 Task: Open Card Card0000000217 in Board Board0000000055 in Workspace WS0000000019 in Trello. Add Member Ayush98111@gmail.com to Card Card0000000217 in Board Board0000000055 in Workspace WS0000000019 in Trello. Add Green Label titled Label0000000217 to Card Card0000000217 in Board Board0000000055 in Workspace WS0000000019 in Trello. Add Checklist CL0000000217 to Card Card0000000217 in Board Board0000000055 in Workspace WS0000000019 in Trello. Add Dates with Start Date as Apr 08 2023 and Due Date as Apr 30 2023 to Card Card0000000217 in Board Board0000000055 in Workspace WS0000000019 in Trello
Action: Mouse moved to (517, 42)
Screenshot: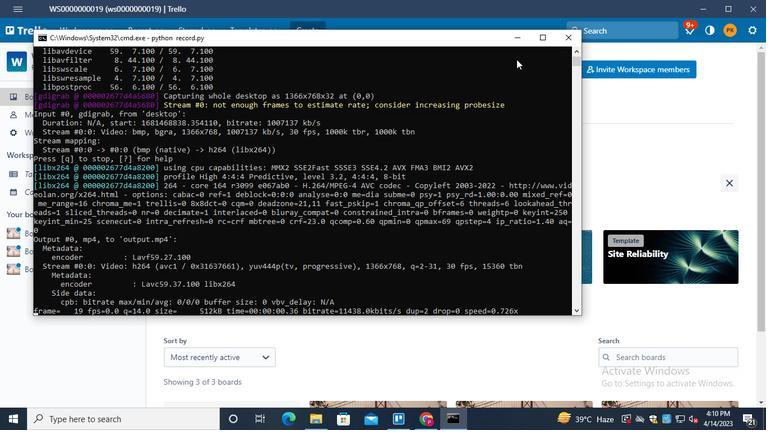 
Action: Mouse pressed left at (517, 42)
Screenshot: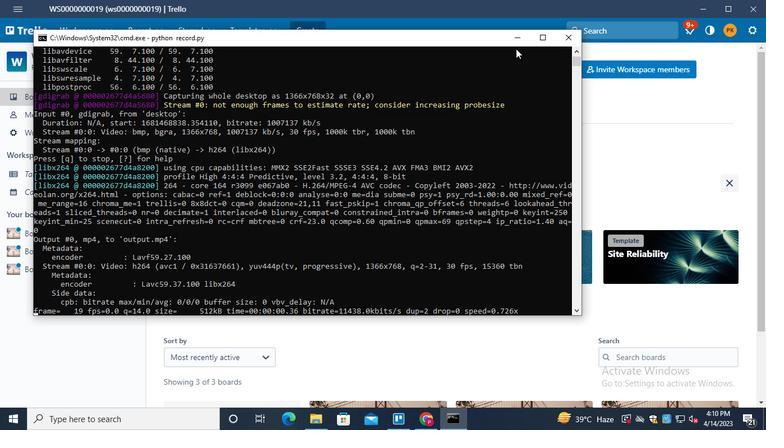 
Action: Mouse moved to (62, 230)
Screenshot: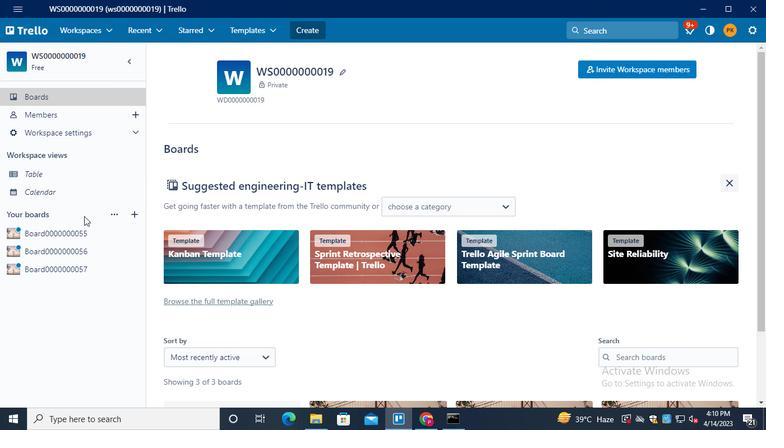 
Action: Mouse pressed left at (62, 230)
Screenshot: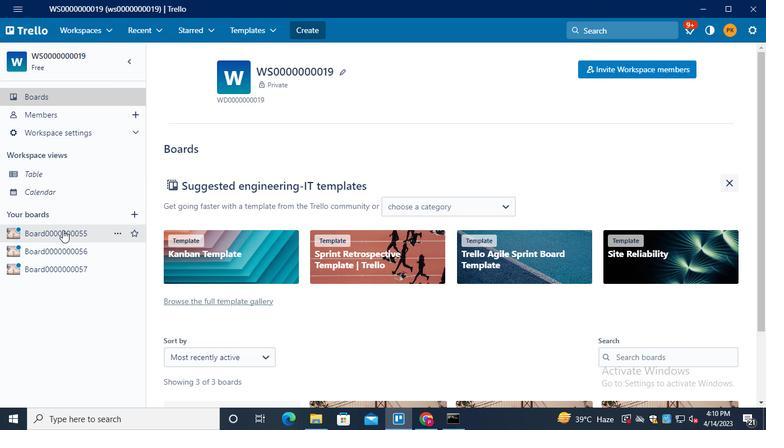 
Action: Mouse moved to (210, 106)
Screenshot: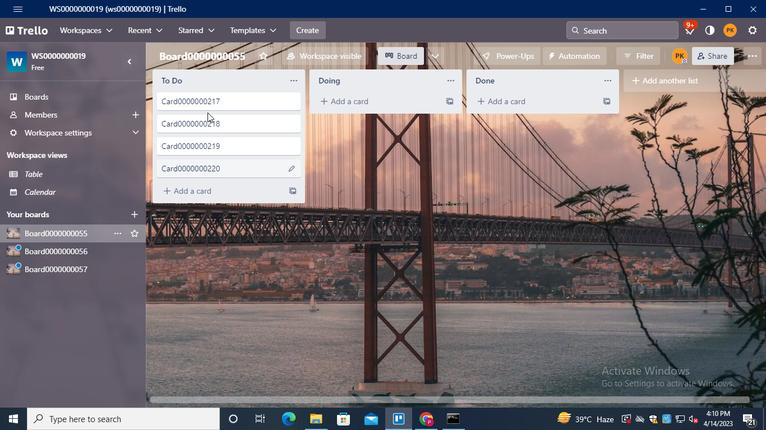 
Action: Mouse pressed left at (210, 106)
Screenshot: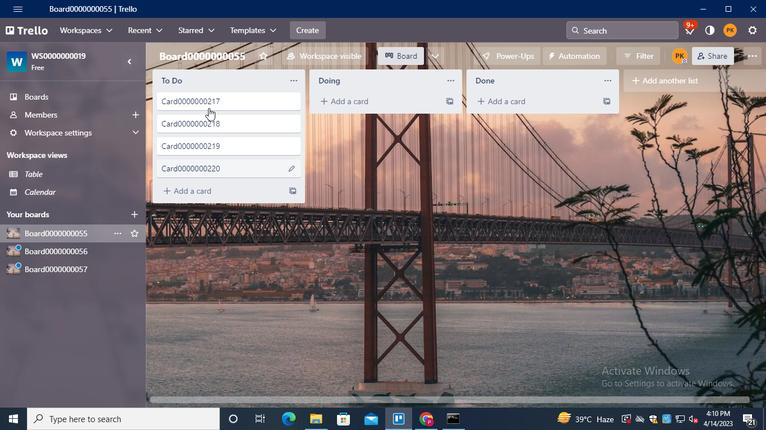 
Action: Mouse moved to (544, 107)
Screenshot: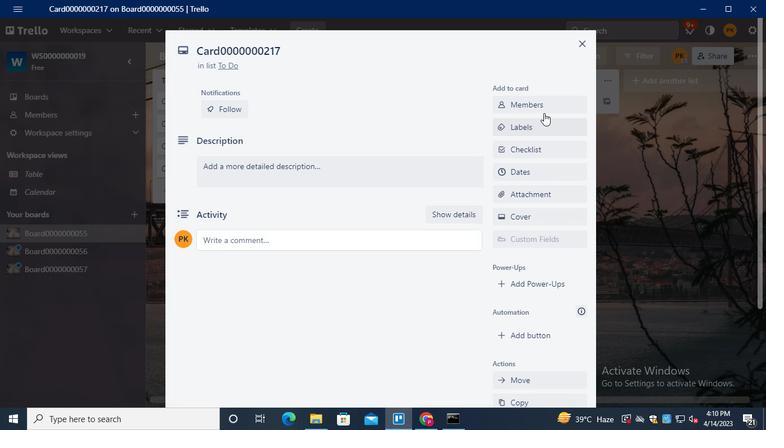 
Action: Mouse pressed left at (544, 107)
Screenshot: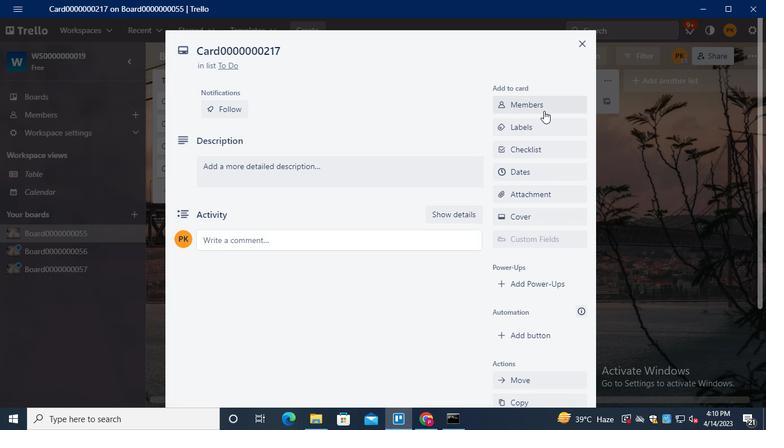 
Action: Mouse moved to (540, 108)
Screenshot: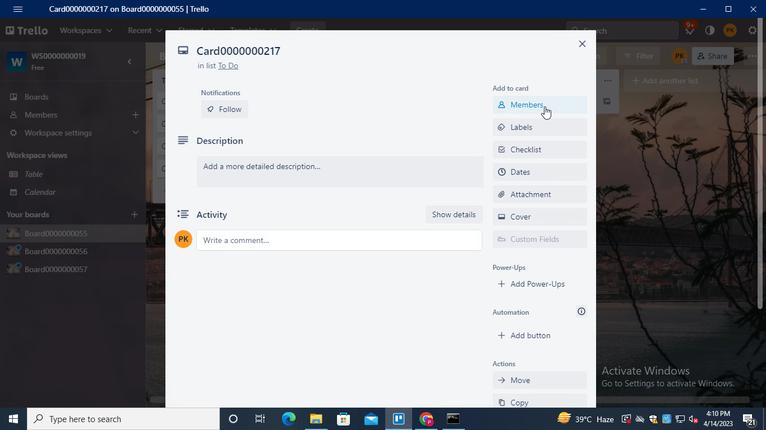 
Action: Keyboard Key.shift
Screenshot: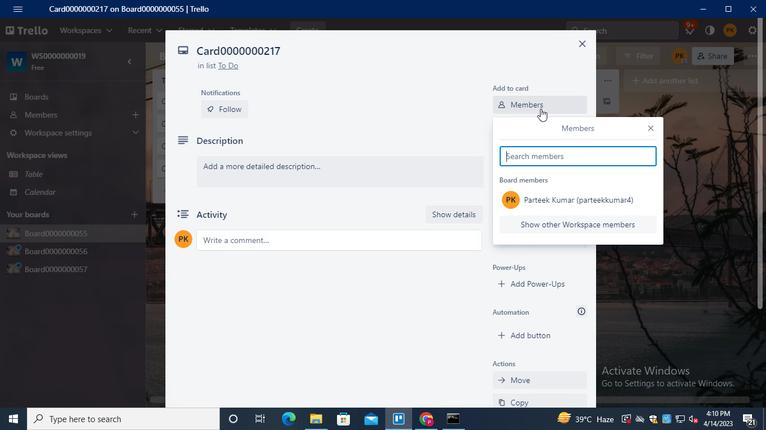 
Action: Keyboard A
Screenshot: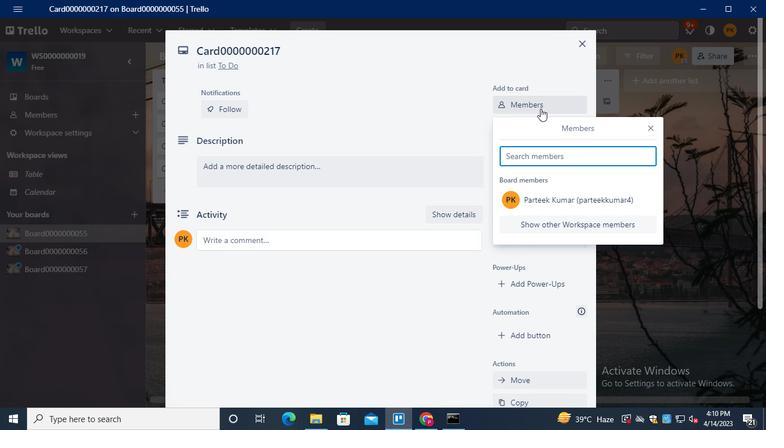
Action: Keyboard y
Screenshot: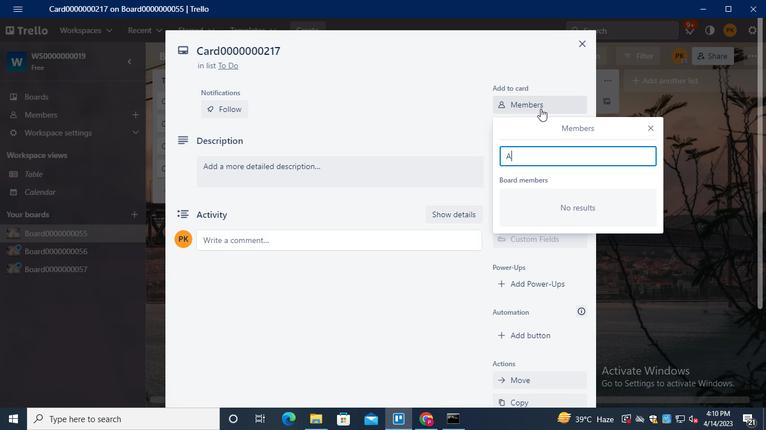 
Action: Keyboard u
Screenshot: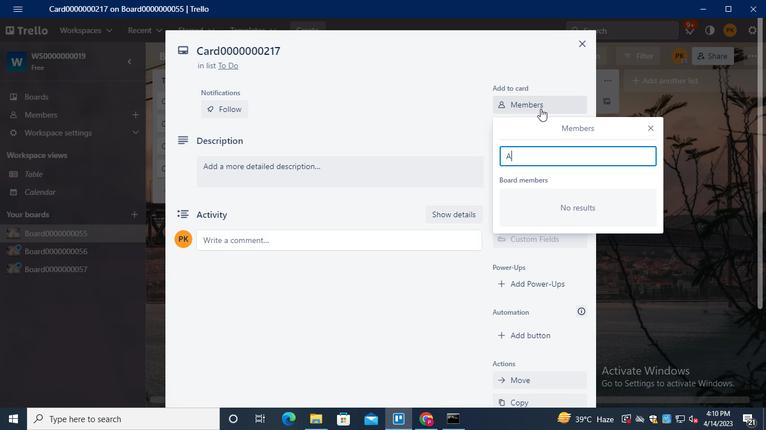 
Action: Keyboard s
Screenshot: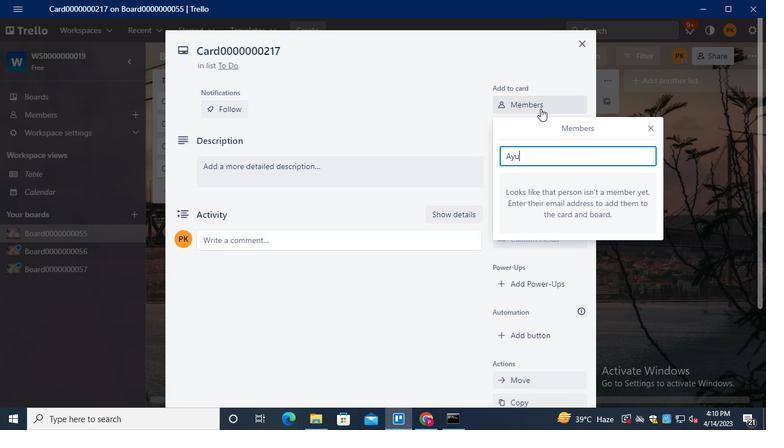 
Action: Keyboard h
Screenshot: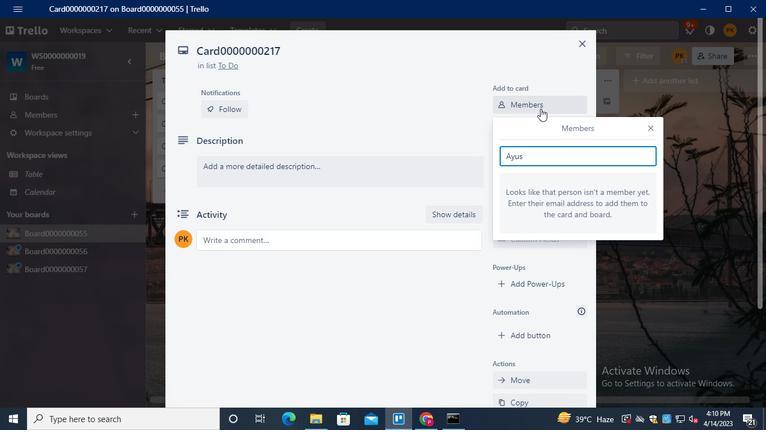 
Action: Keyboard <105>
Screenshot: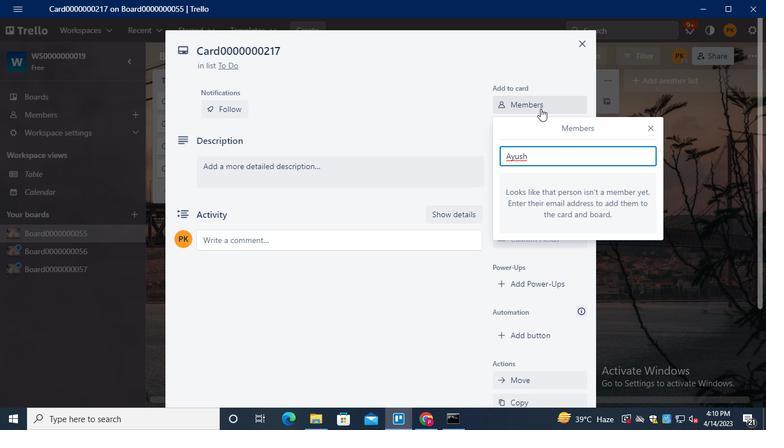 
Action: Keyboard <104>
Screenshot: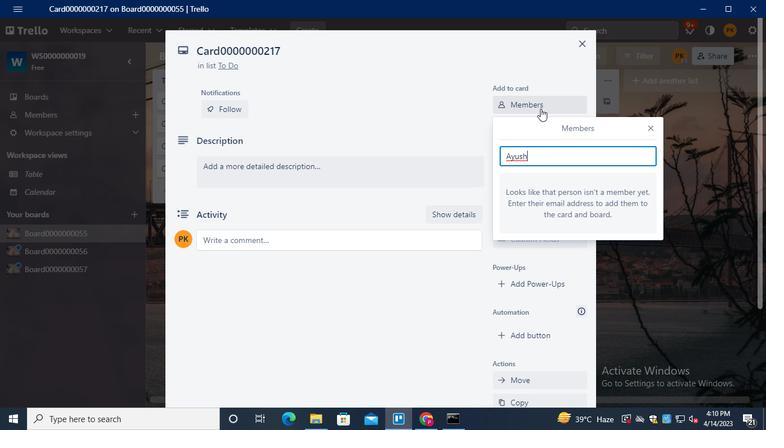 
Action: Keyboard <97>
Screenshot: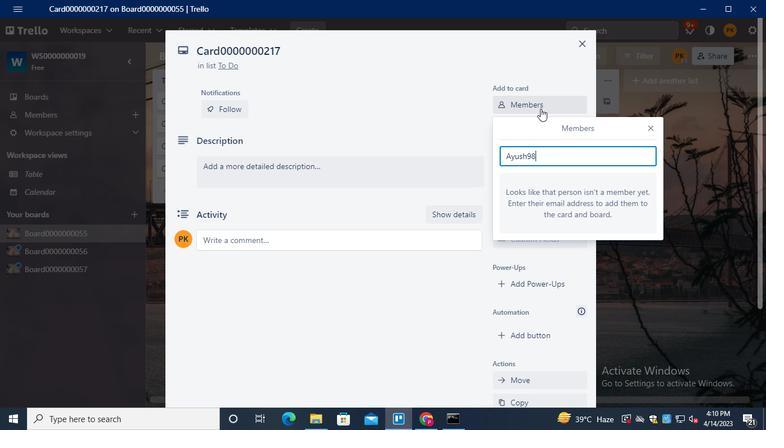 
Action: Keyboard <97>
Screenshot: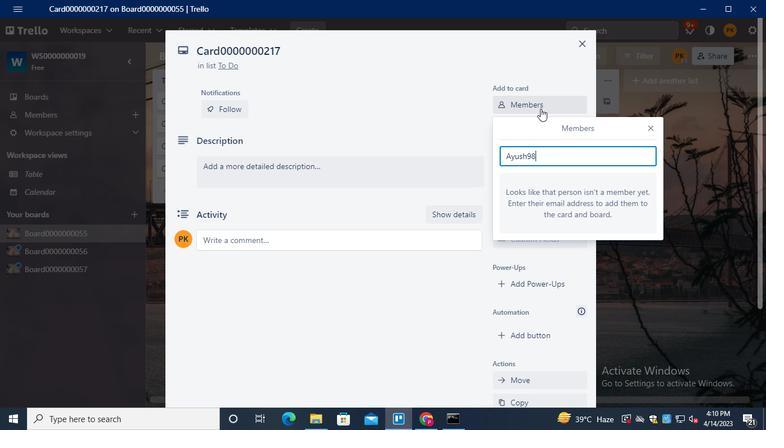 
Action: Keyboard <97>
Screenshot: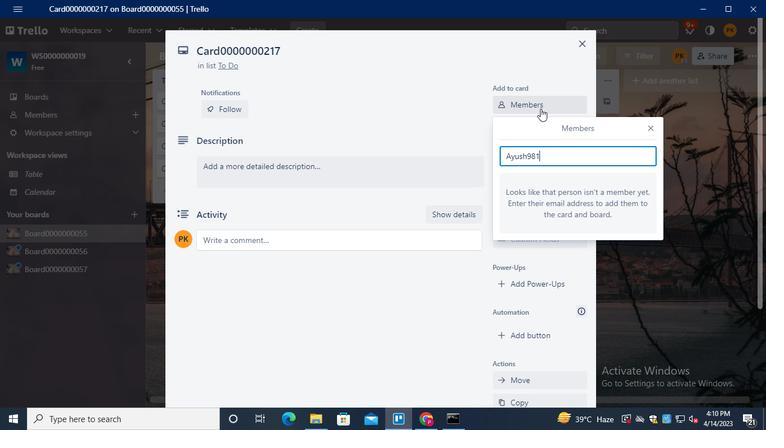 
Action: Keyboard Key.shift
Screenshot: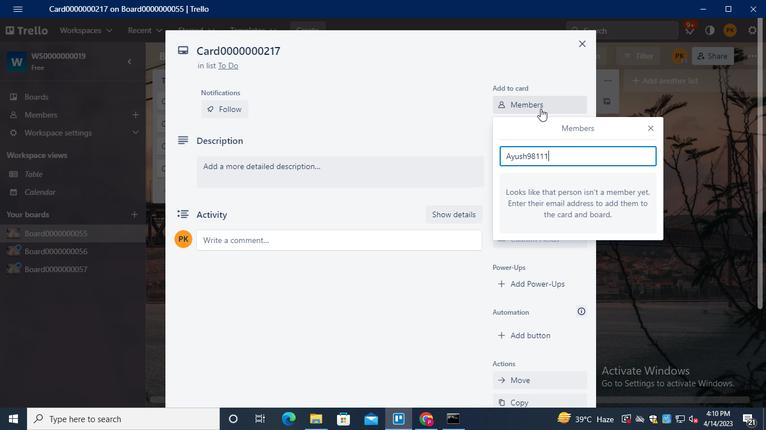 
Action: Keyboard @
Screenshot: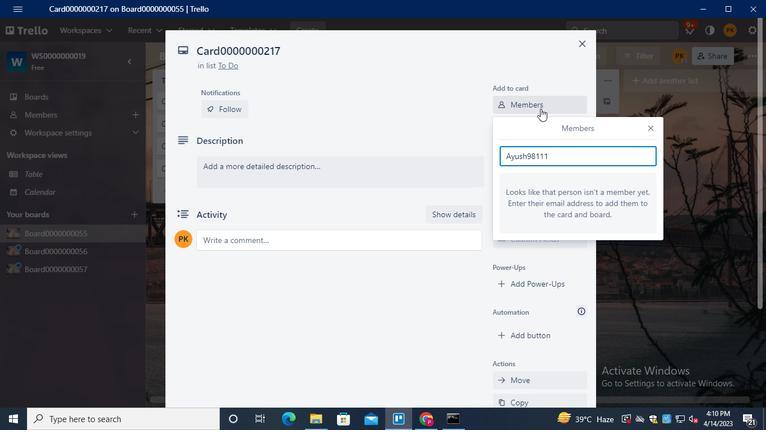 
Action: Keyboard g
Screenshot: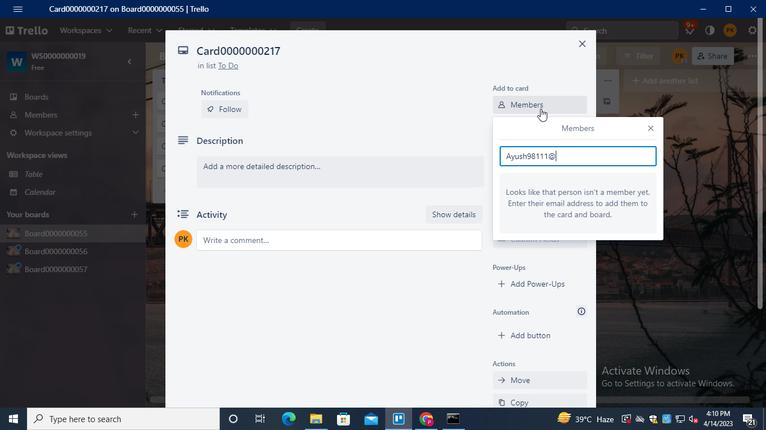 
Action: Keyboard m
Screenshot: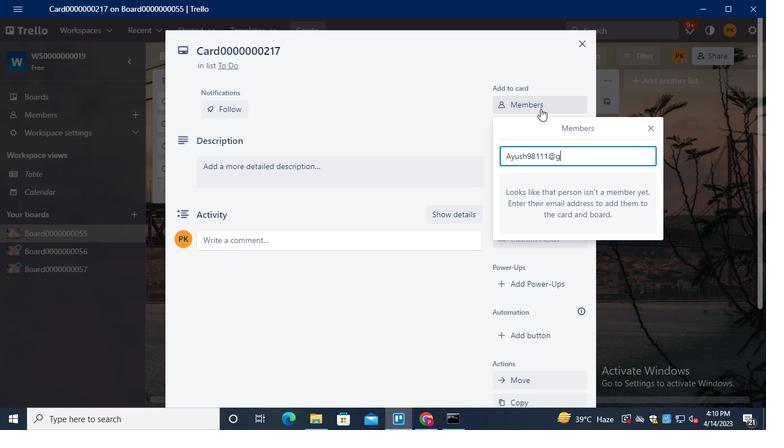 
Action: Keyboard a
Screenshot: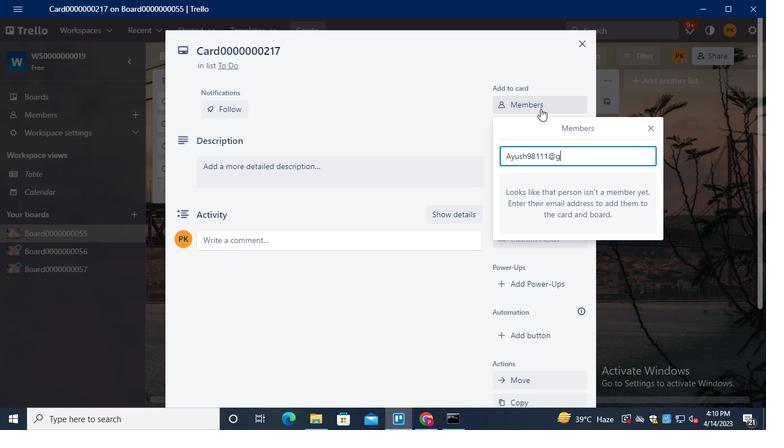 
Action: Keyboard i
Screenshot: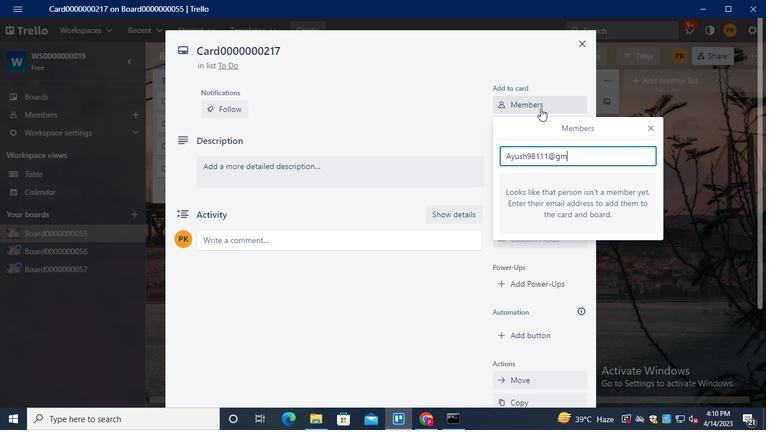 
Action: Keyboard l
Screenshot: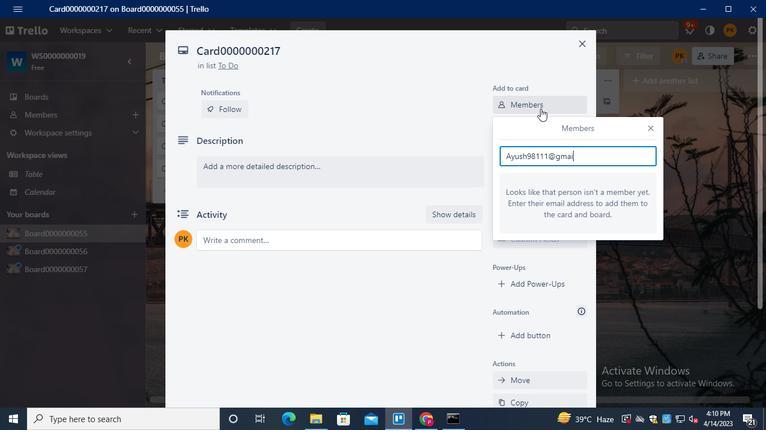 
Action: Keyboard .
Screenshot: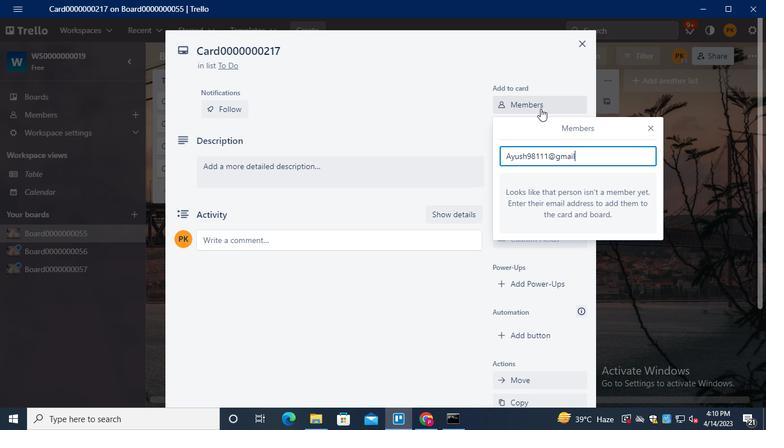 
Action: Keyboard c
Screenshot: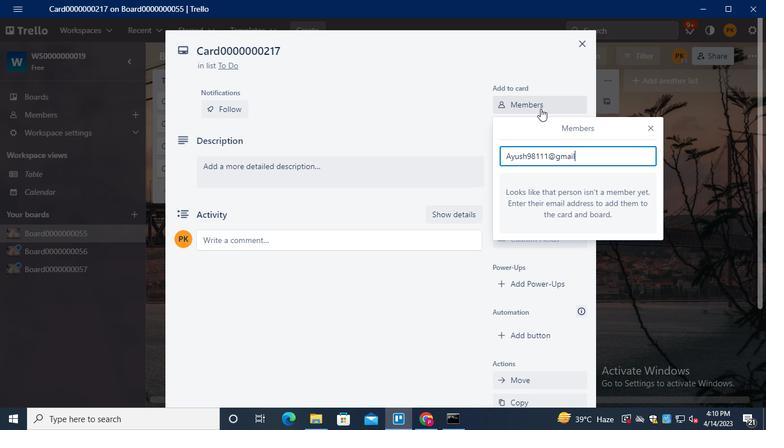 
Action: Keyboard o
Screenshot: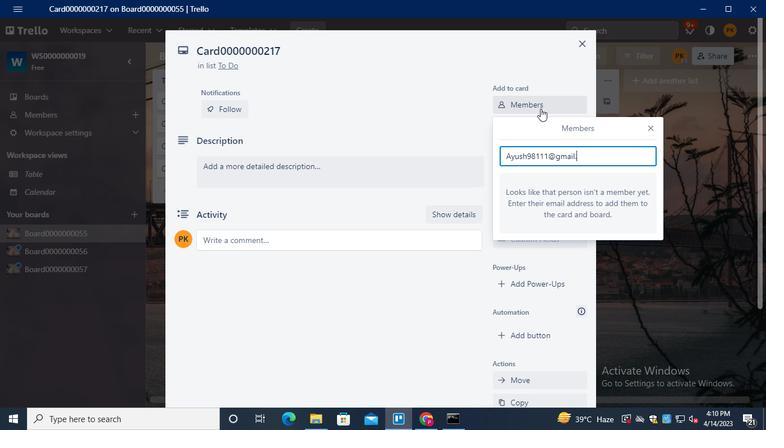 
Action: Keyboard m
Screenshot: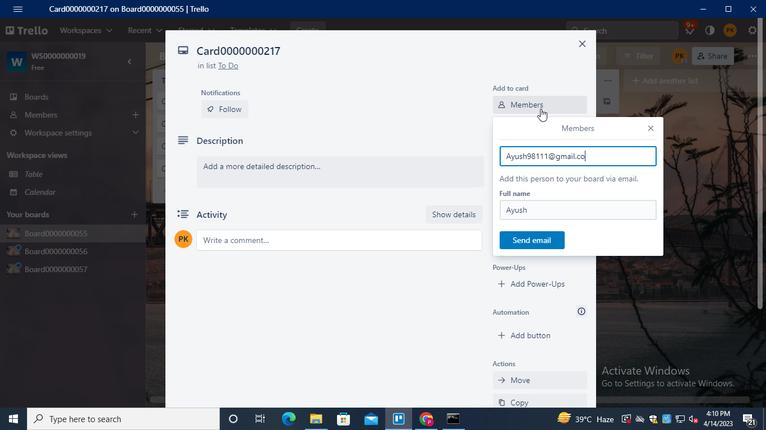 
Action: Mouse moved to (527, 242)
Screenshot: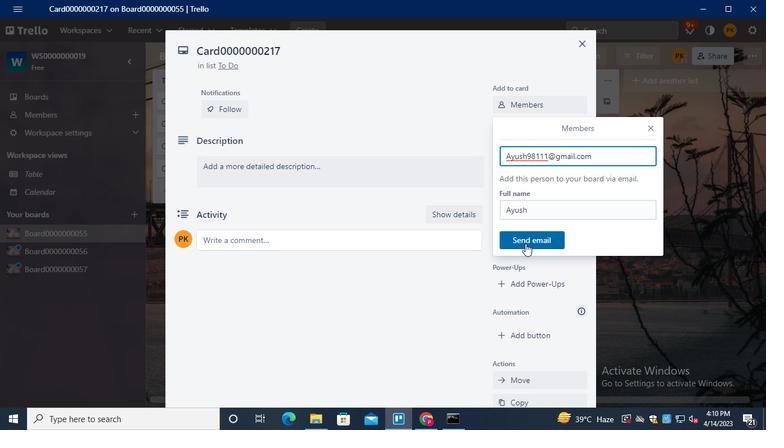 
Action: Mouse pressed left at (527, 242)
Screenshot: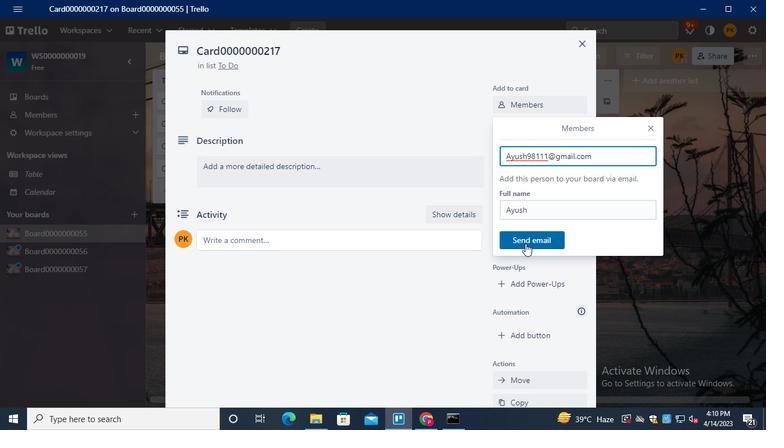 
Action: Mouse moved to (525, 125)
Screenshot: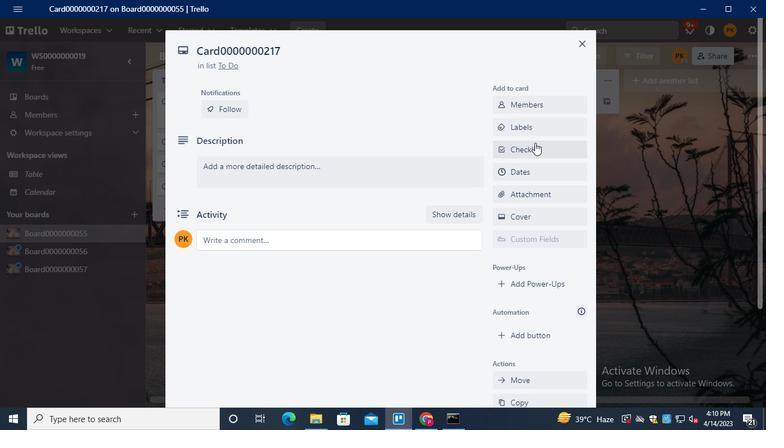 
Action: Mouse pressed left at (525, 125)
Screenshot: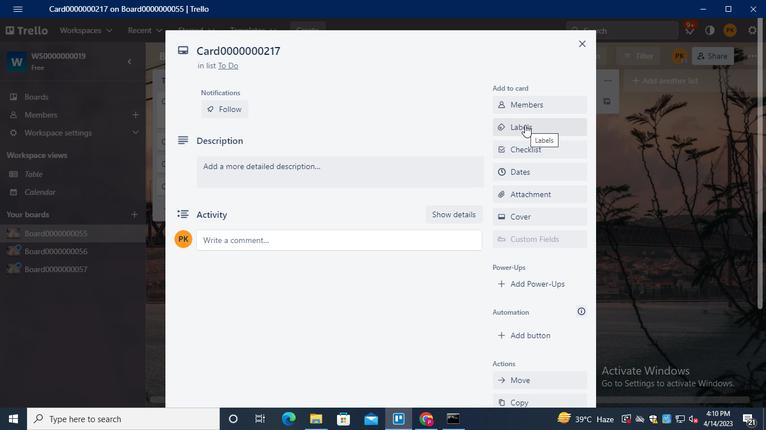 
Action: Mouse moved to (559, 252)
Screenshot: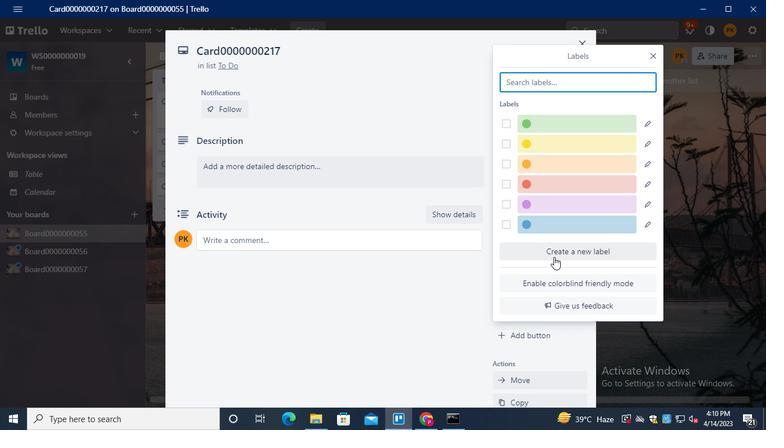 
Action: Mouse pressed left at (559, 252)
Screenshot: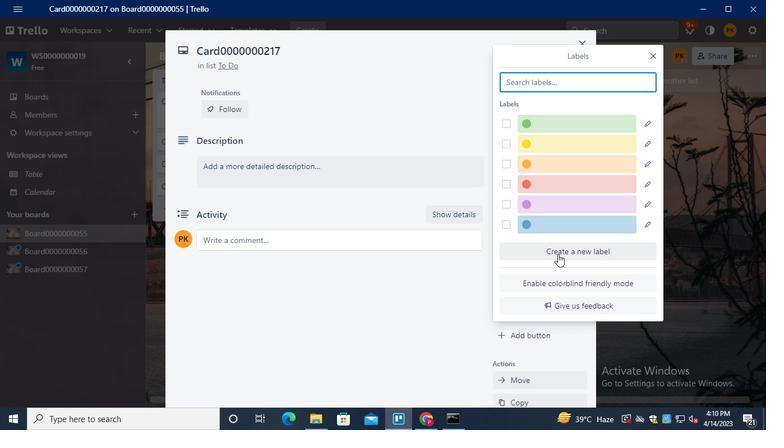 
Action: Mouse moved to (546, 163)
Screenshot: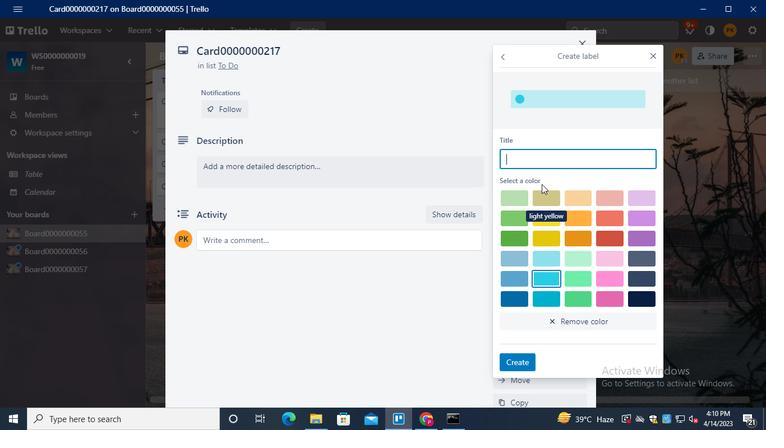 
Action: Mouse pressed left at (546, 163)
Screenshot: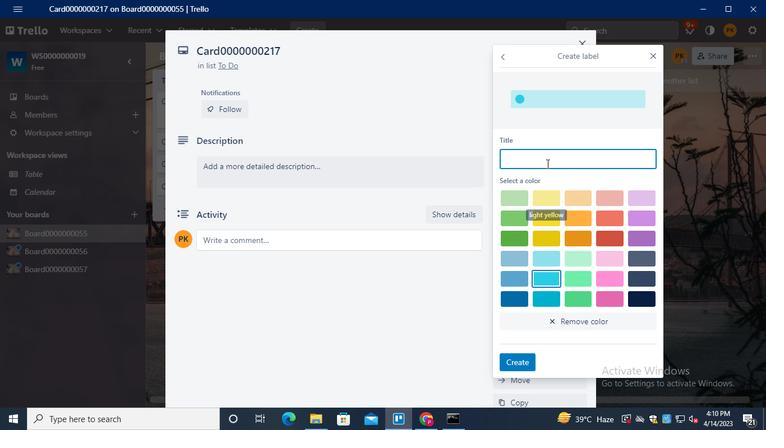 
Action: Keyboard Key.shift
Screenshot: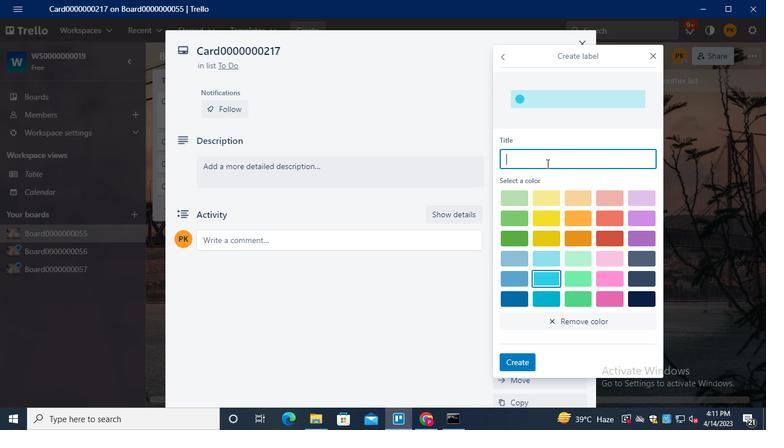 
Action: Keyboard Key.shift
Screenshot: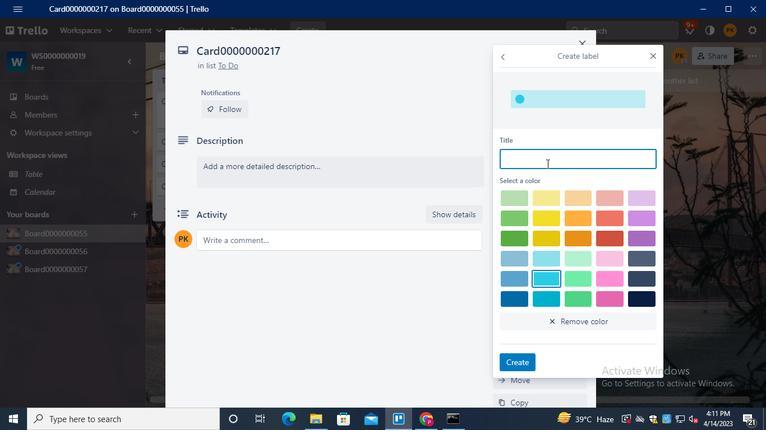 
Action: Keyboard Key.shift
Screenshot: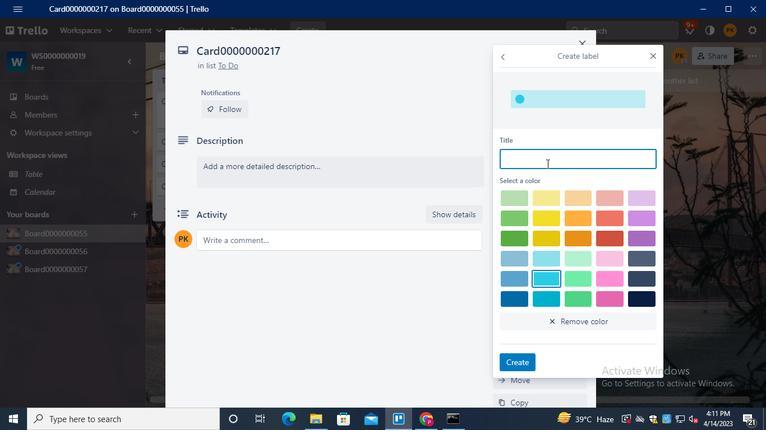 
Action: Keyboard Key.shift
Screenshot: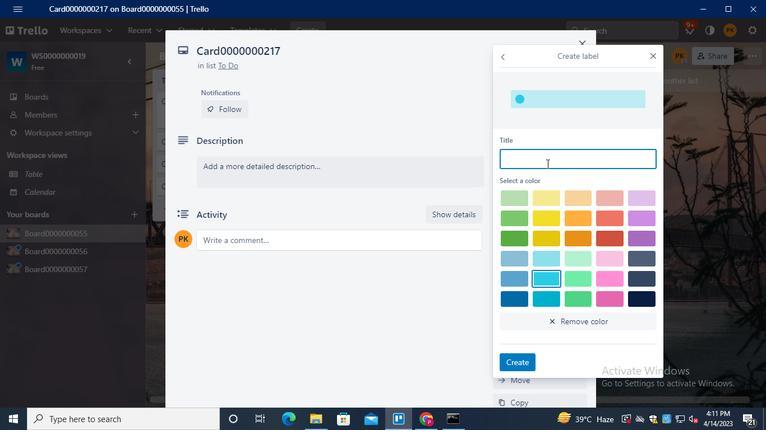 
Action: Keyboard Key.shift
Screenshot: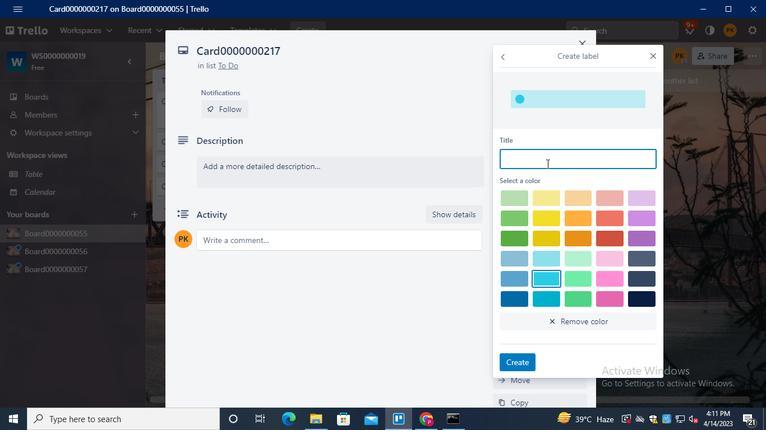 
Action: Keyboard Key.shift
Screenshot: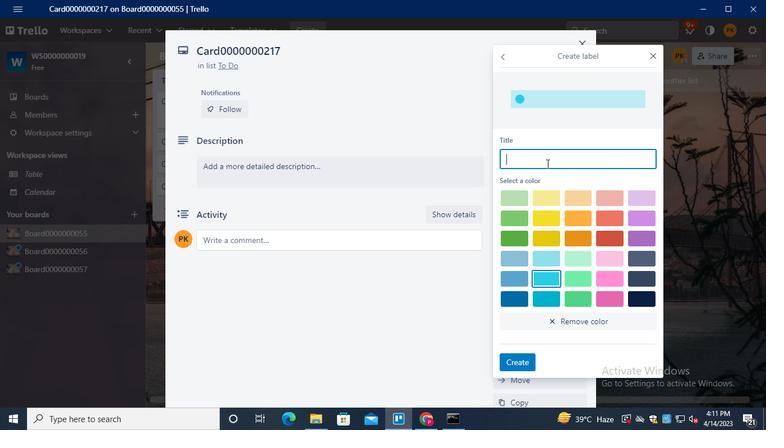 
Action: Keyboard Key.shift
Screenshot: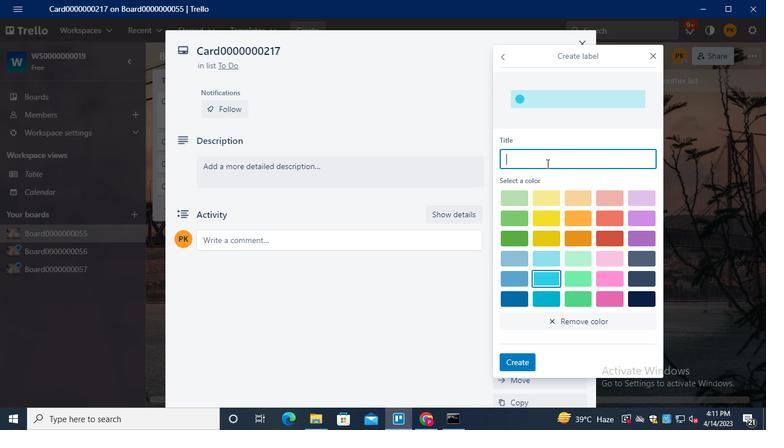 
Action: Keyboard Key.shift
Screenshot: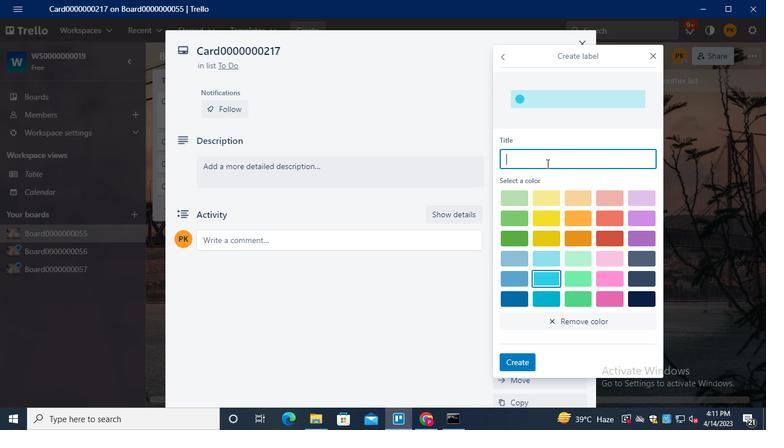 
Action: Keyboard Key.shift
Screenshot: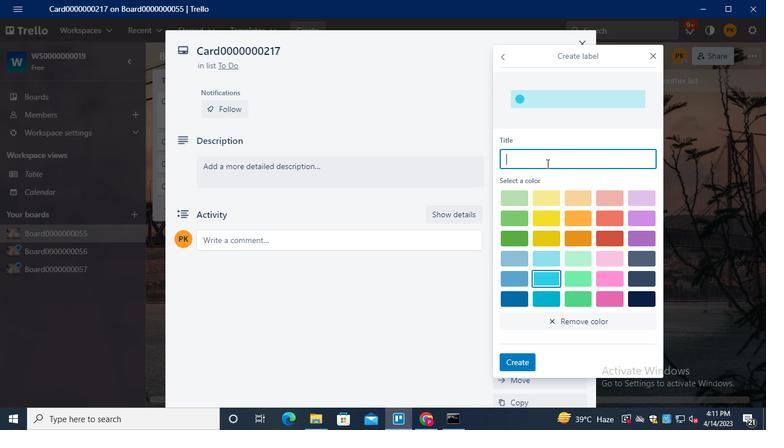 
Action: Keyboard Key.shift
Screenshot: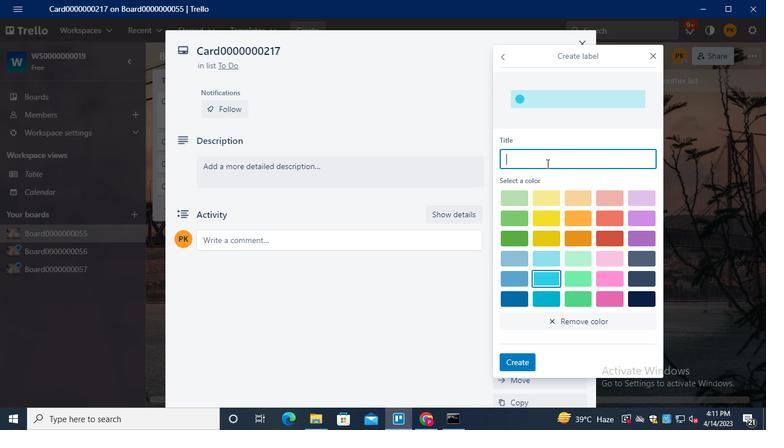 
Action: Keyboard Key.shift
Screenshot: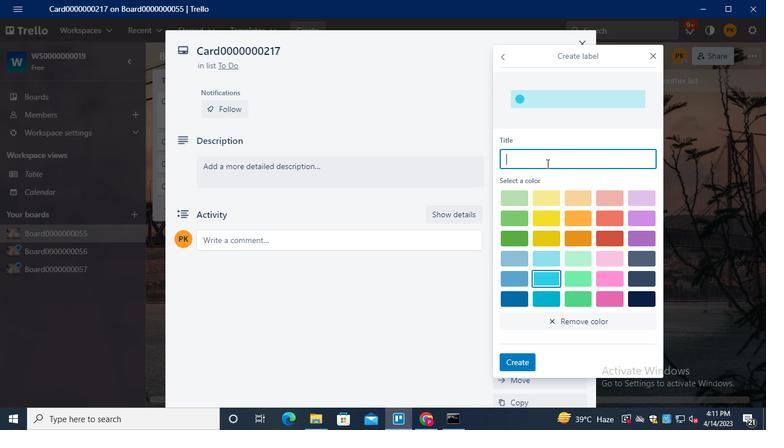 
Action: Keyboard Key.shift
Screenshot: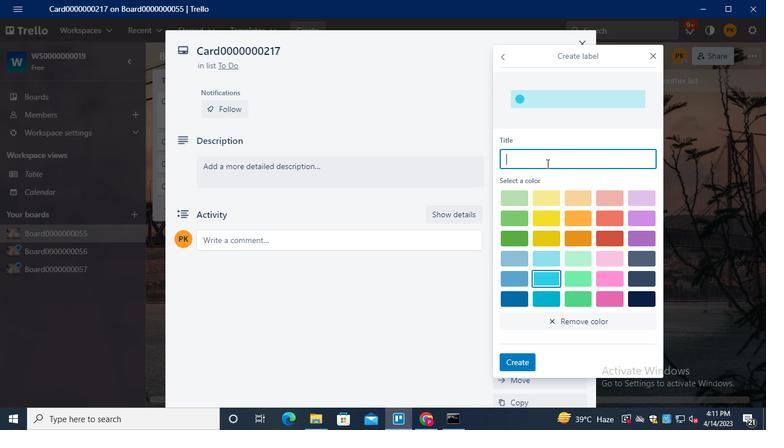 
Action: Keyboard Key.shift
Screenshot: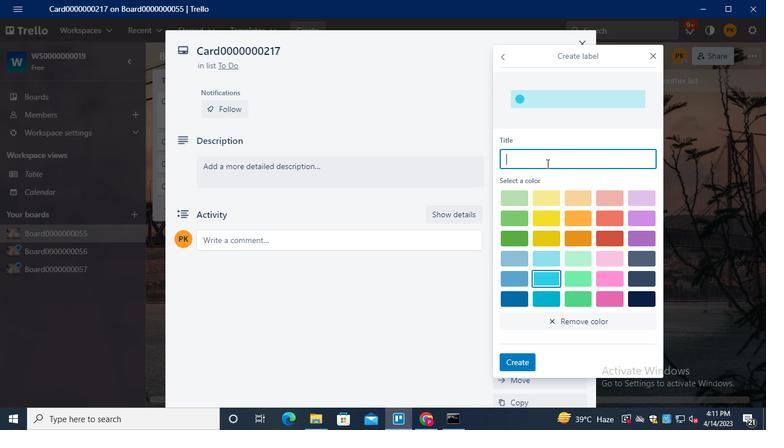 
Action: Keyboard Key.shift
Screenshot: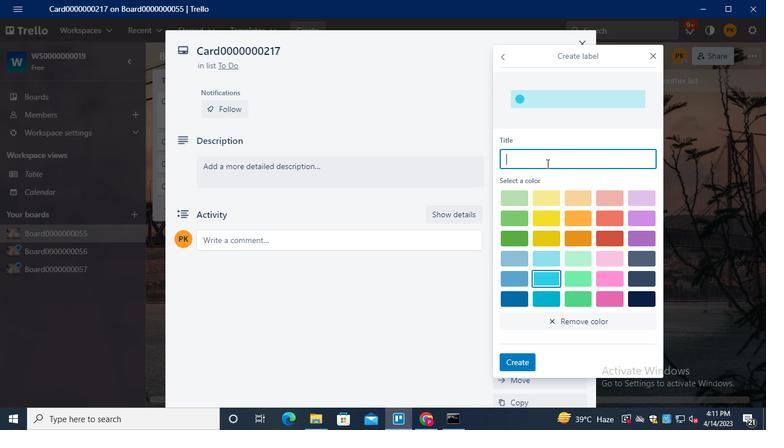 
Action: Keyboard Key.shift
Screenshot: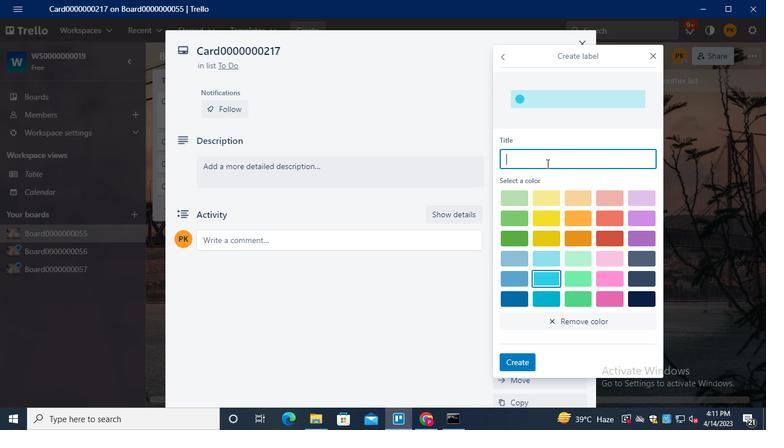 
Action: Keyboard L
Screenshot: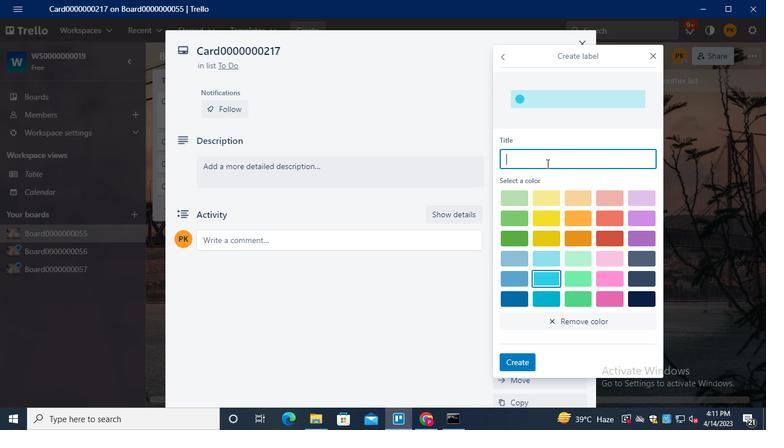 
Action: Keyboard a
Screenshot: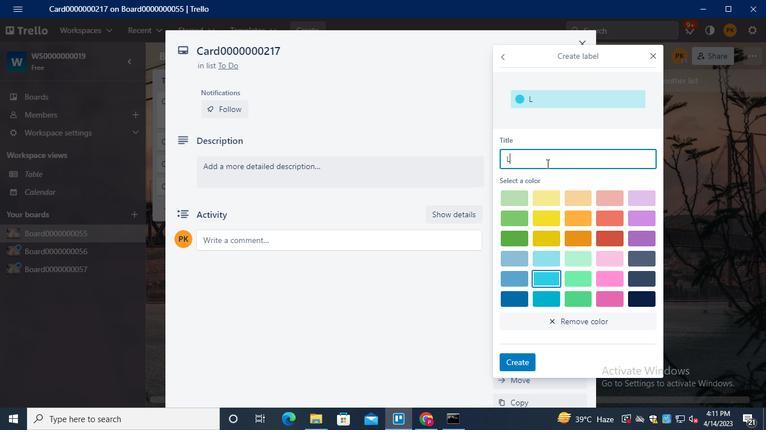 
Action: Keyboard b
Screenshot: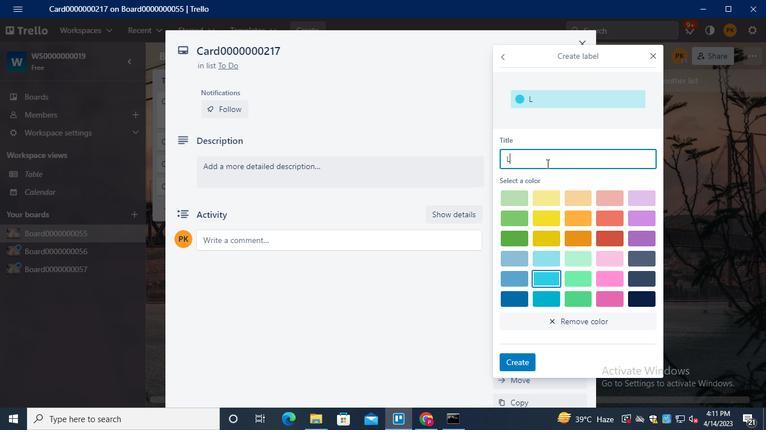 
Action: Keyboard e
Screenshot: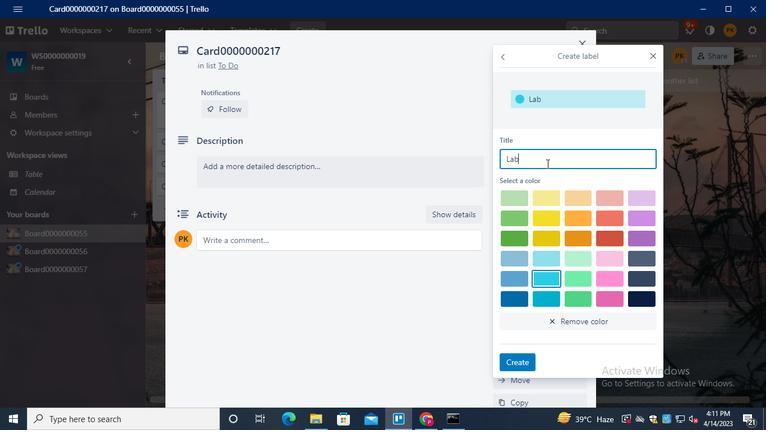 
Action: Keyboard l
Screenshot: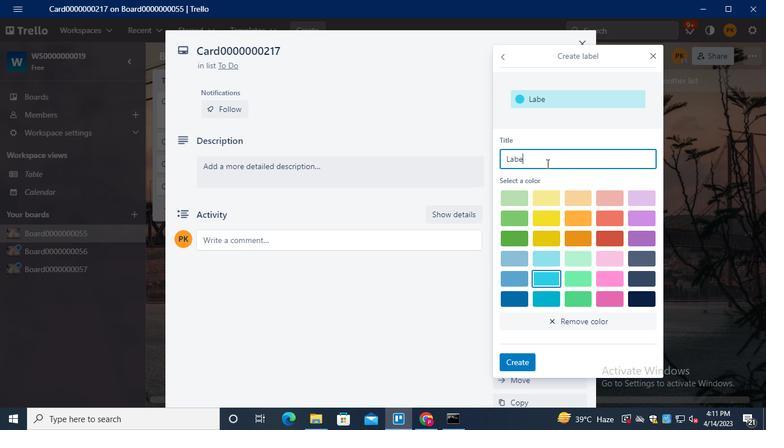 
Action: Keyboard <96>
Screenshot: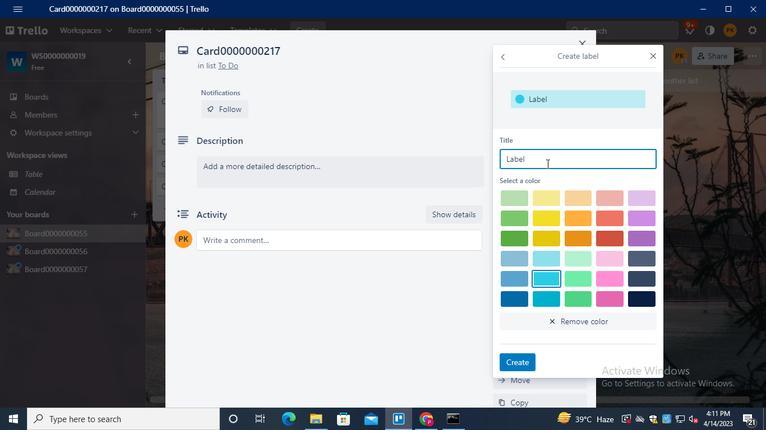 
Action: Keyboard <96>
Screenshot: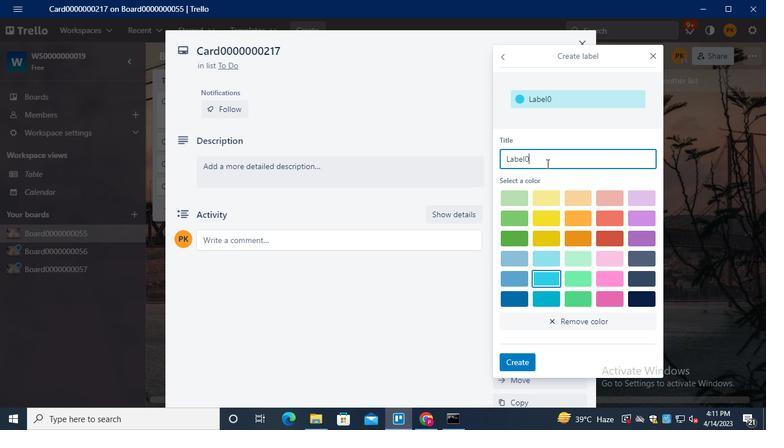 
Action: Keyboard <96>
Screenshot: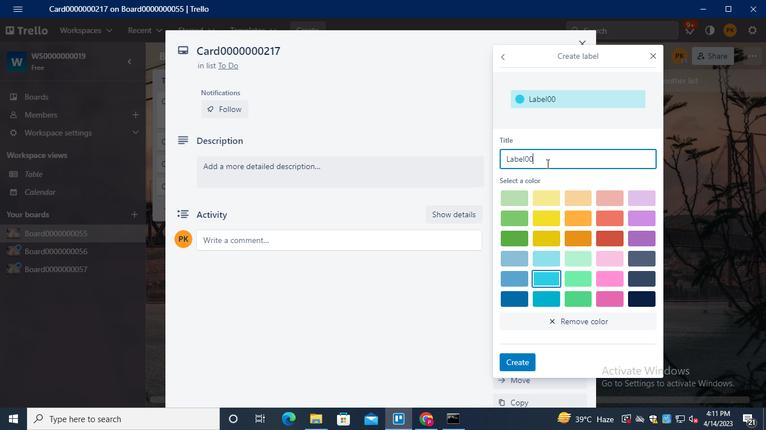 
Action: Keyboard <96>
Screenshot: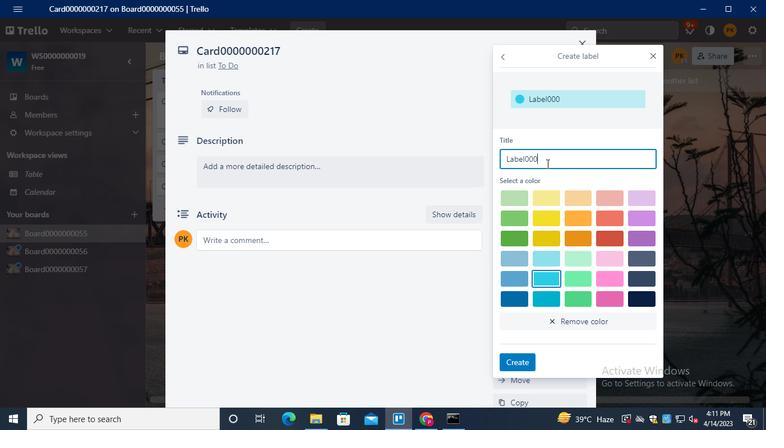 
Action: Keyboard <96>
Screenshot: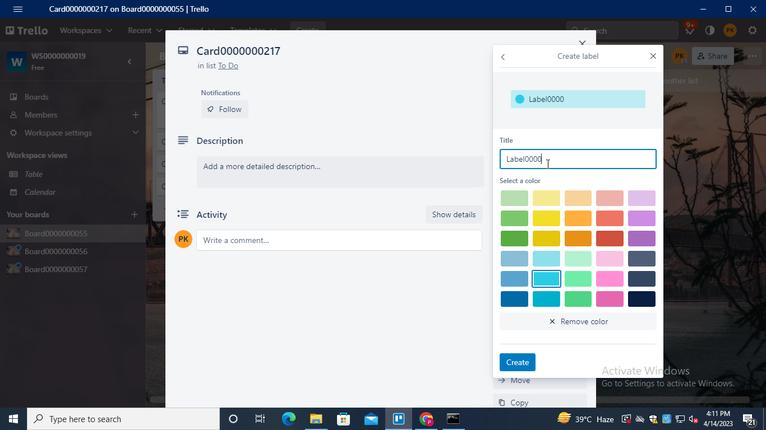 
Action: Keyboard <96>
Screenshot: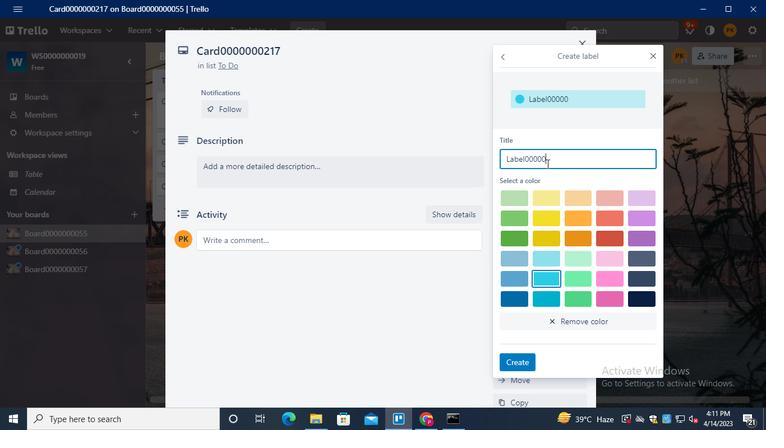 
Action: Keyboard <96>
Screenshot: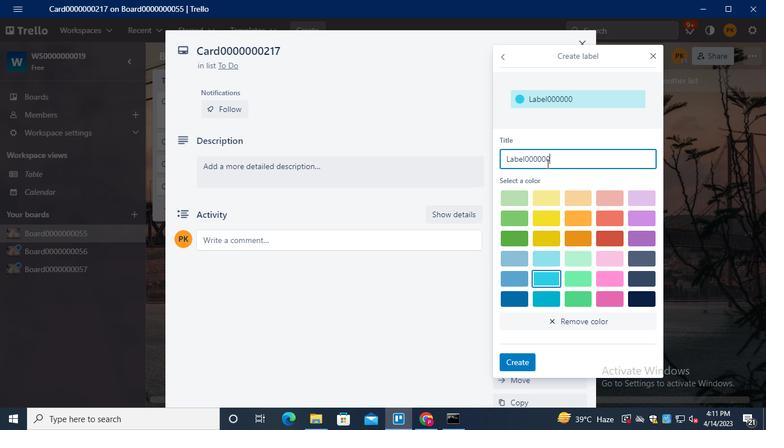
Action: Keyboard <98>
Screenshot: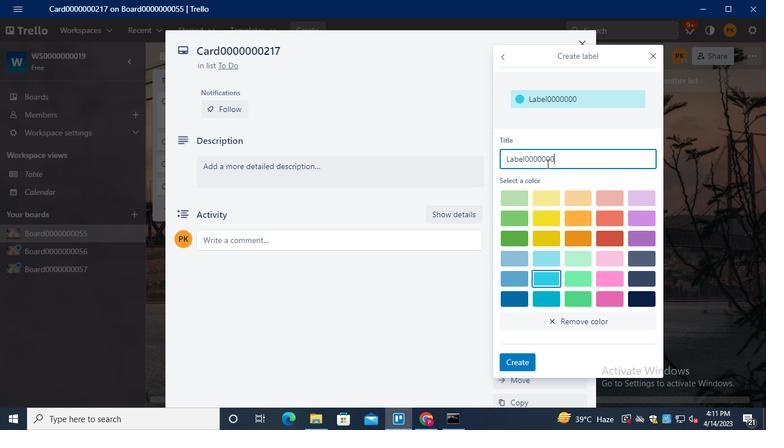 
Action: Keyboard <97>
Screenshot: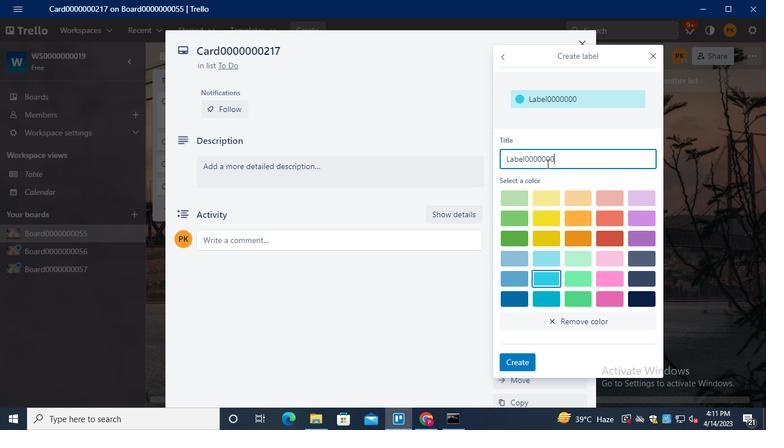 
Action: Keyboard <103>
Screenshot: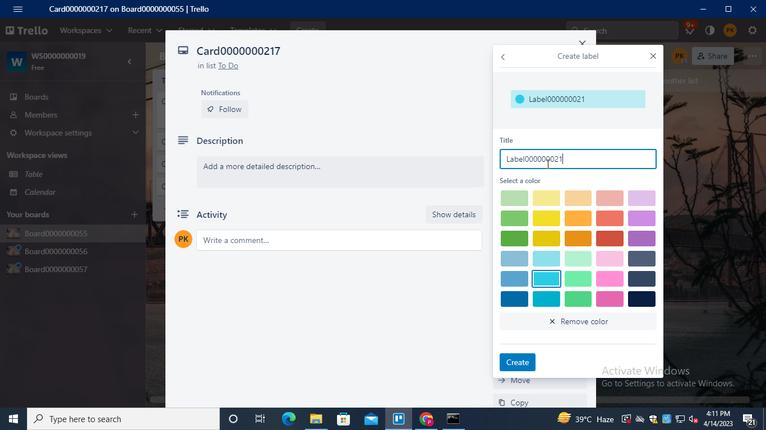 
Action: Mouse moved to (516, 221)
Screenshot: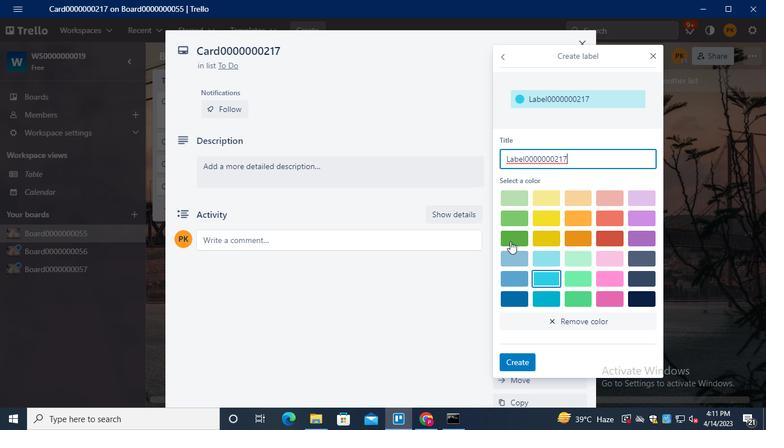 
Action: Mouse pressed left at (516, 221)
Screenshot: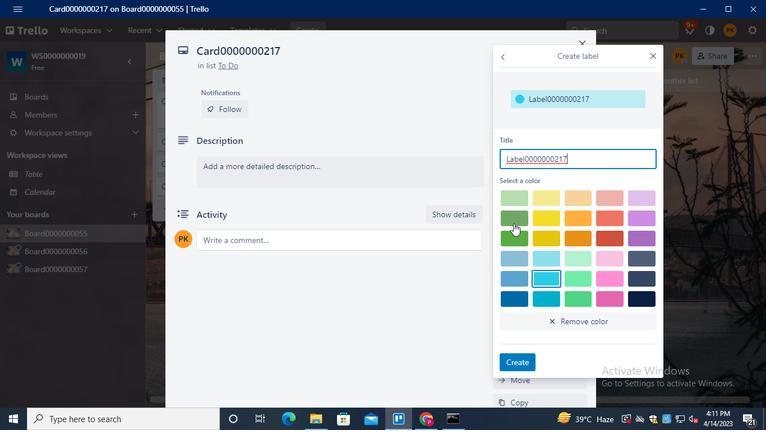 
Action: Mouse moved to (511, 361)
Screenshot: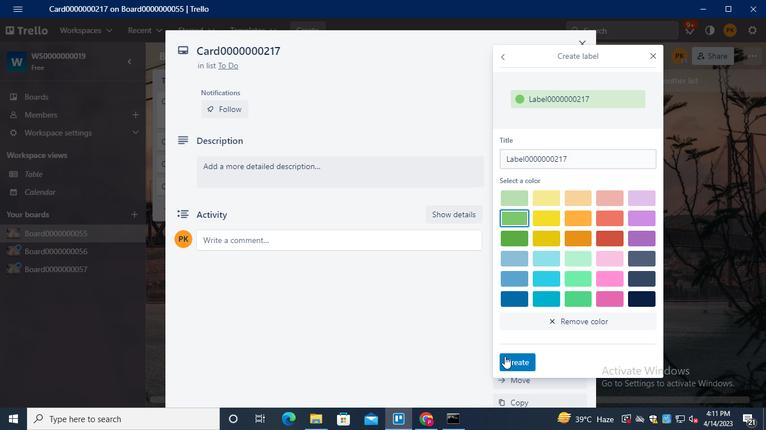 
Action: Mouse pressed left at (511, 361)
Screenshot: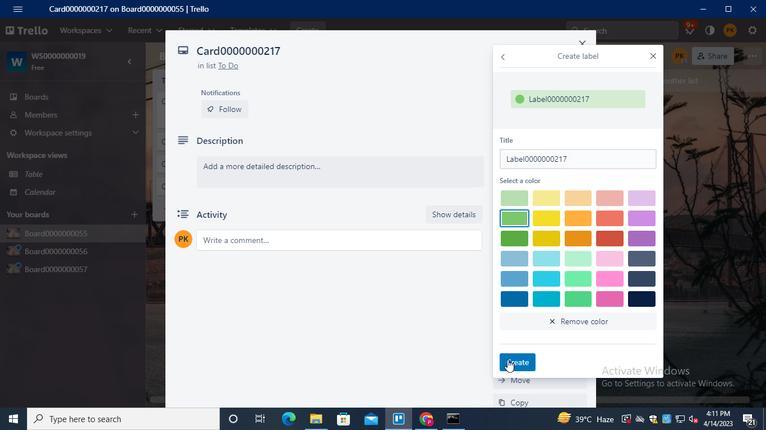 
Action: Mouse moved to (654, 54)
Screenshot: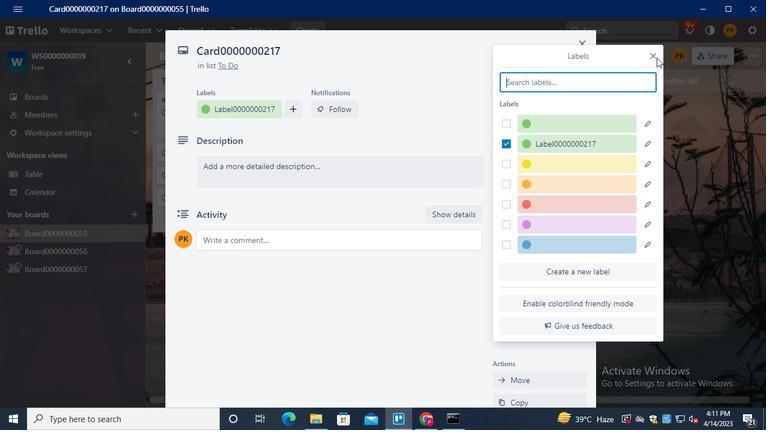 
Action: Mouse pressed left at (654, 54)
Screenshot: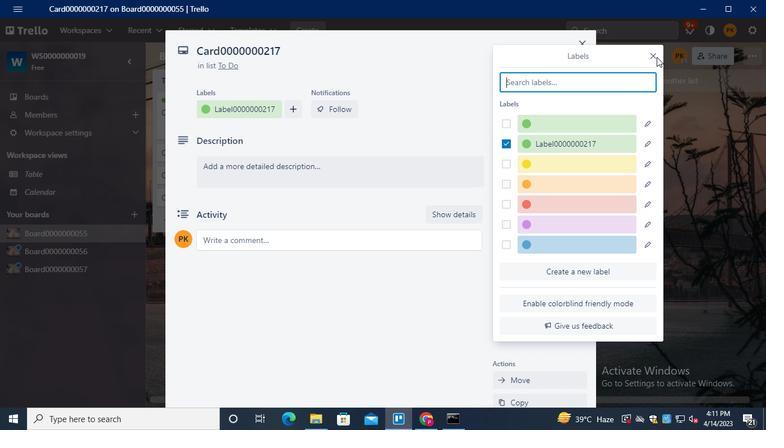 
Action: Mouse moved to (550, 146)
Screenshot: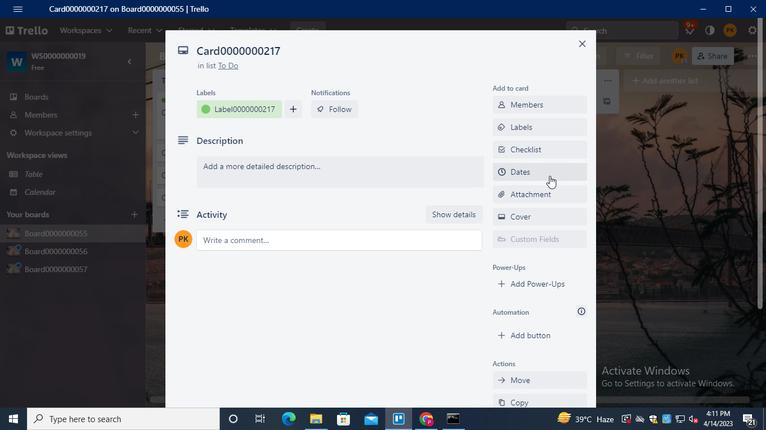 
Action: Mouse pressed left at (550, 146)
Screenshot: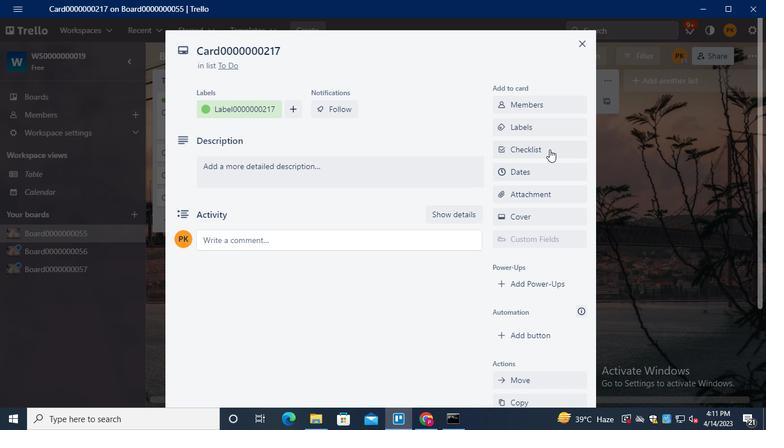 
Action: Keyboard Key.shift
Screenshot: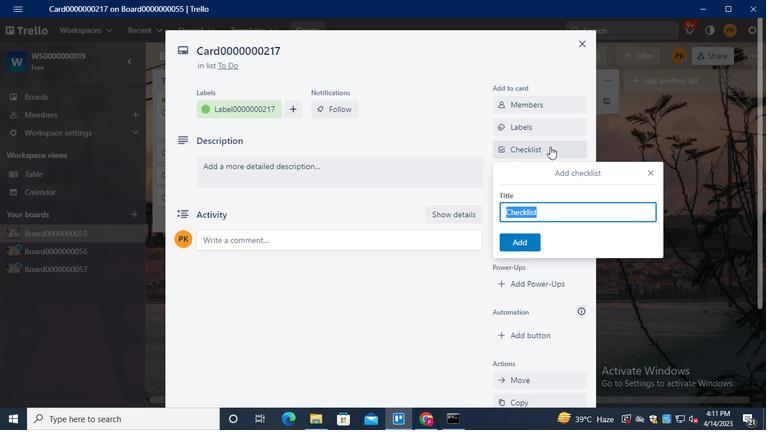 
Action: Keyboard C
Screenshot: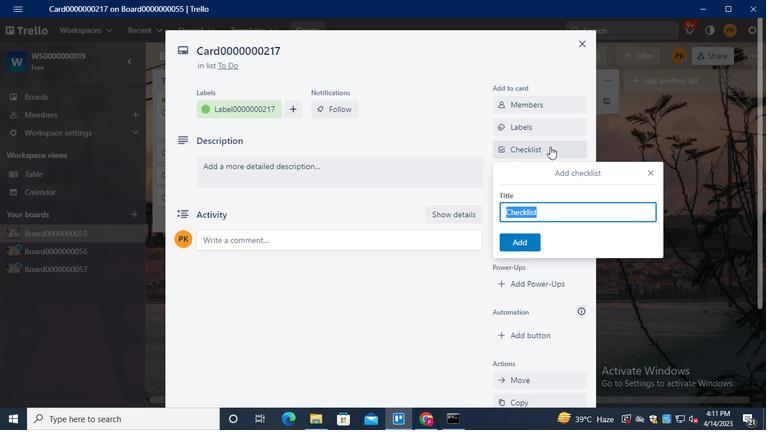 
Action: Keyboard L
Screenshot: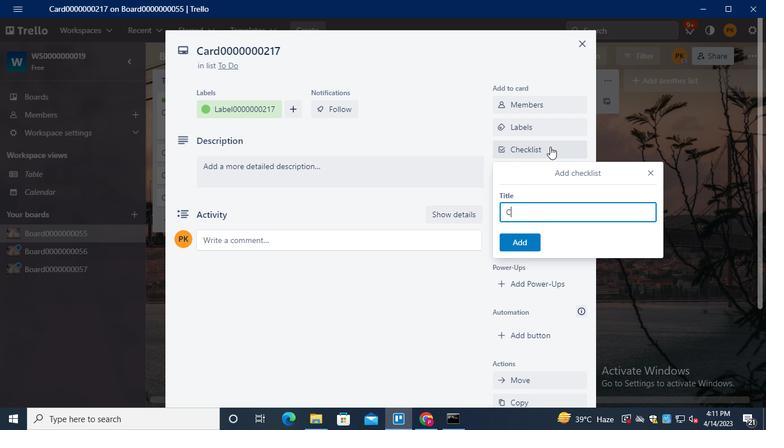 
Action: Keyboard <96>
Screenshot: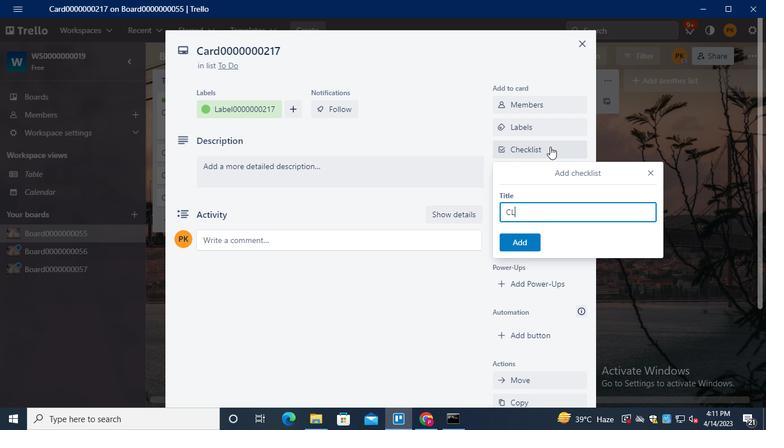 
Action: Keyboard <96>
Screenshot: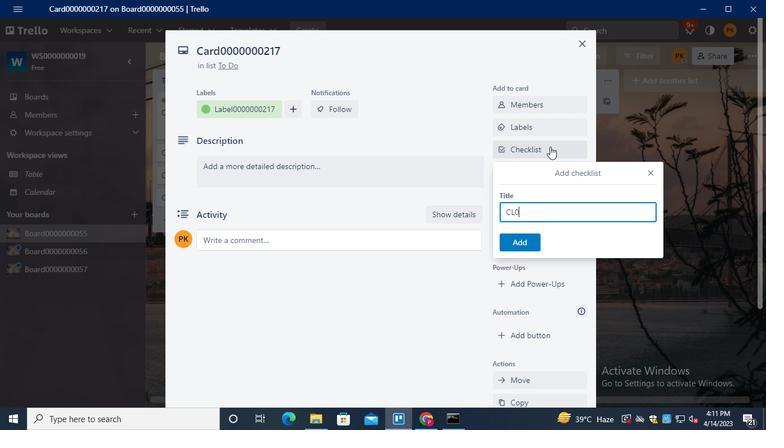 
Action: Keyboard <96>
Screenshot: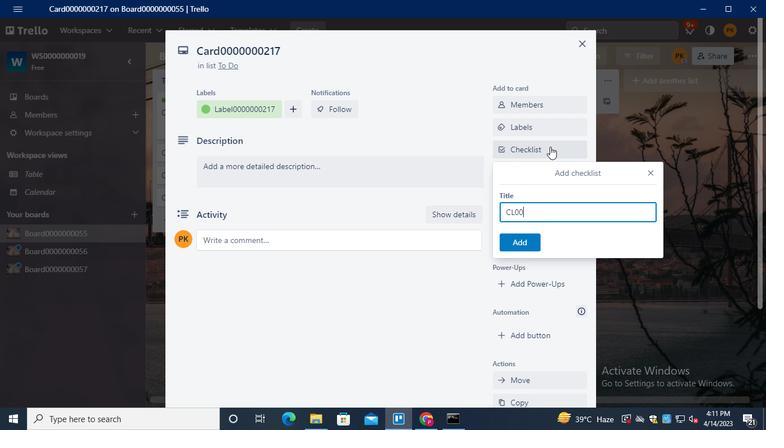 
Action: Keyboard <96>
Screenshot: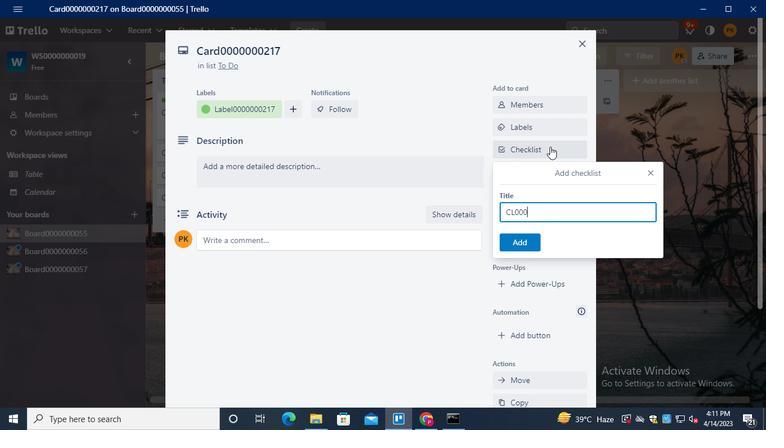 
Action: Keyboard <96>
Screenshot: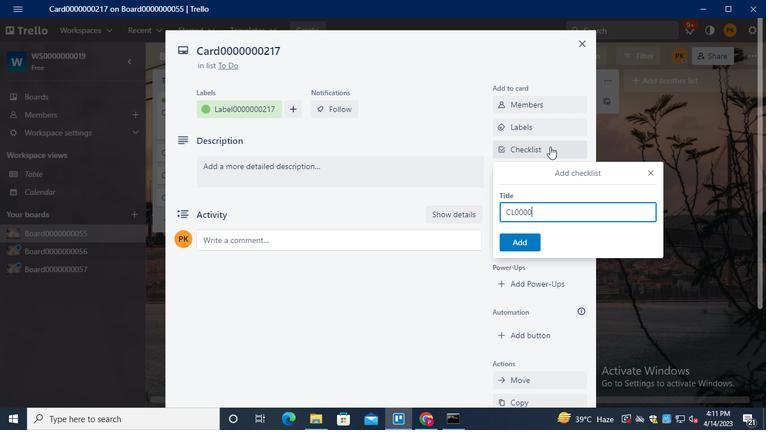 
Action: Keyboard <96>
Screenshot: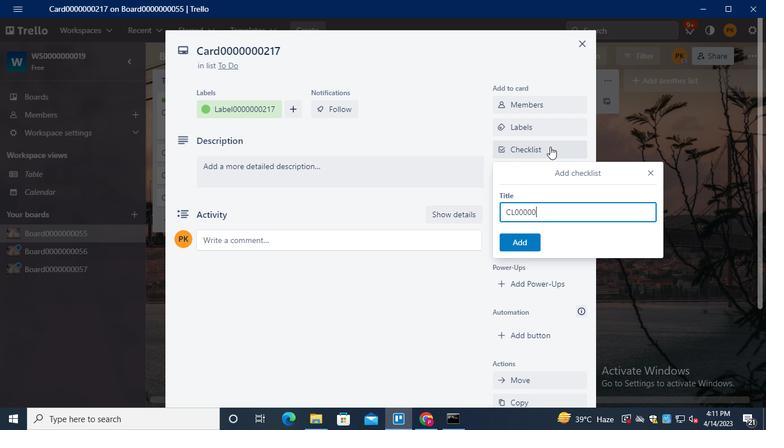 
Action: Keyboard <96>
Screenshot: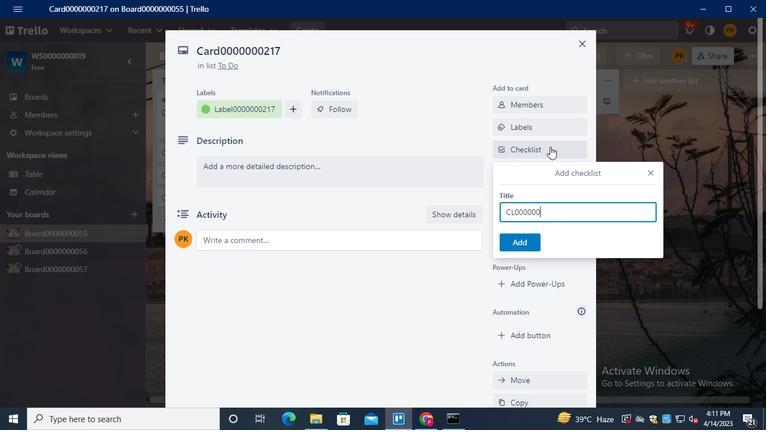 
Action: Keyboard <98>
Screenshot: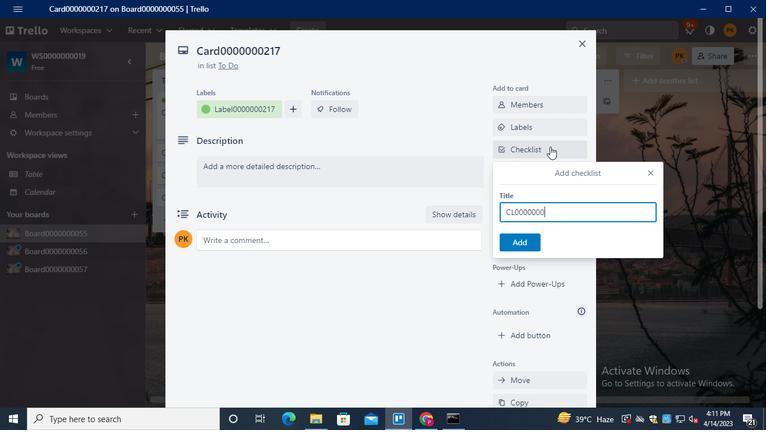 
Action: Keyboard <97>
Screenshot: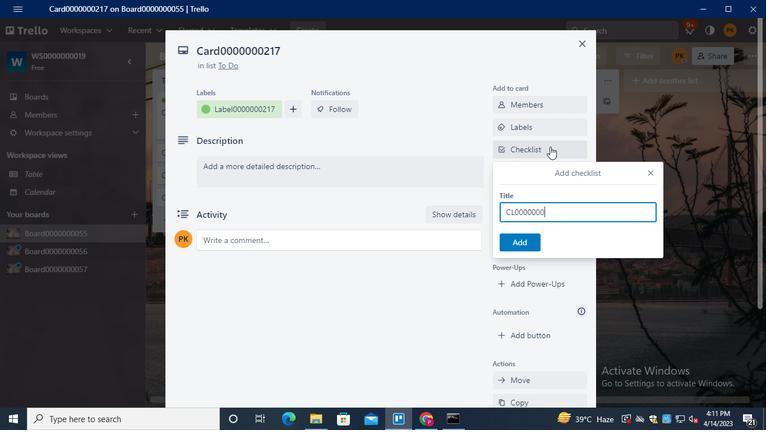 
Action: Keyboard <103>
Screenshot: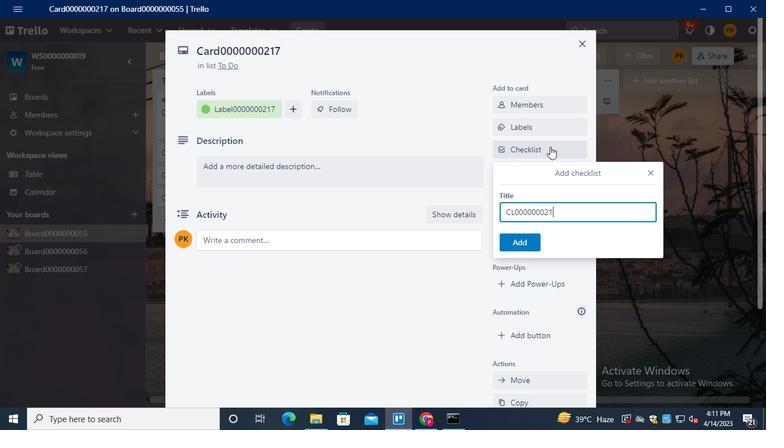 
Action: Mouse moved to (525, 239)
Screenshot: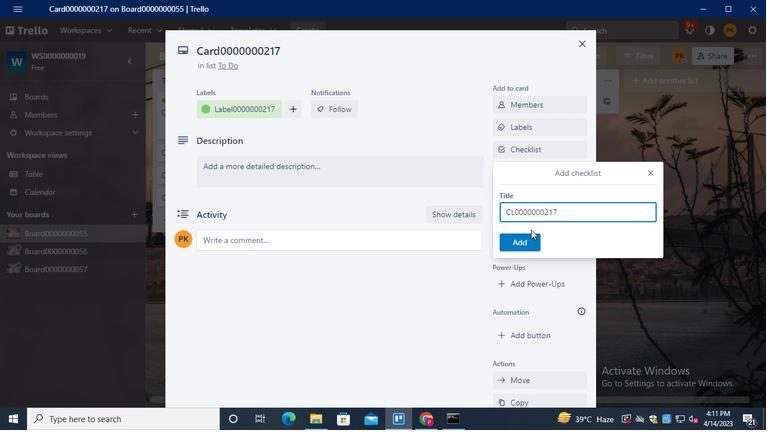 
Action: Mouse pressed left at (525, 239)
Screenshot: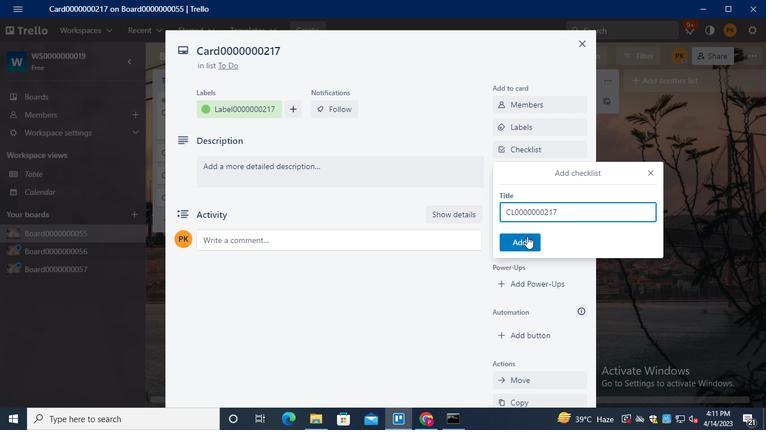 
Action: Mouse moved to (537, 169)
Screenshot: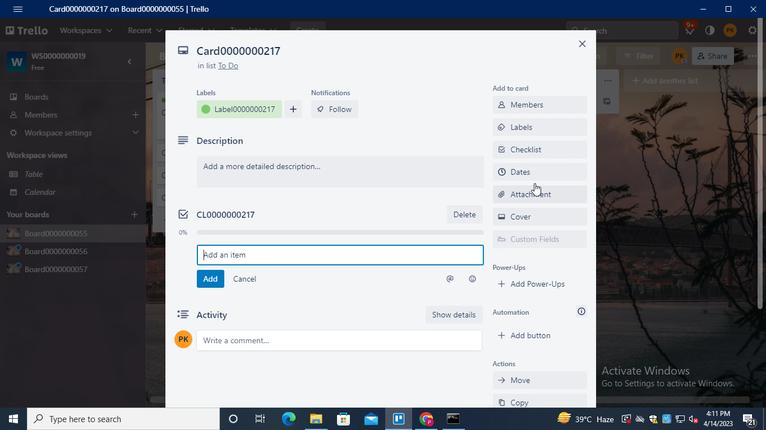 
Action: Mouse pressed left at (537, 169)
Screenshot: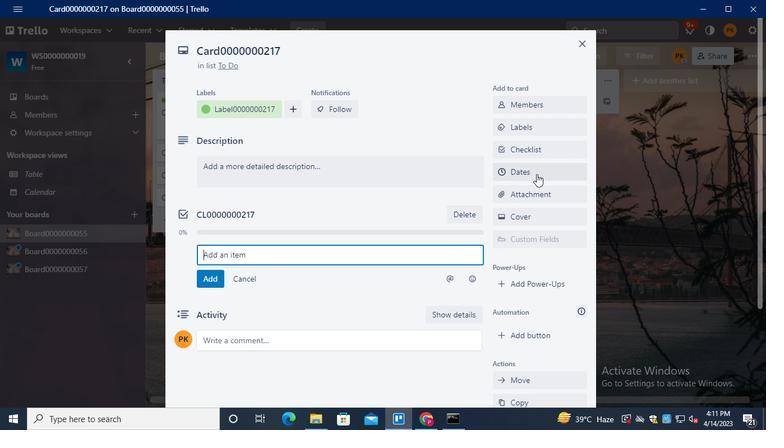 
Action: Mouse moved to (504, 254)
Screenshot: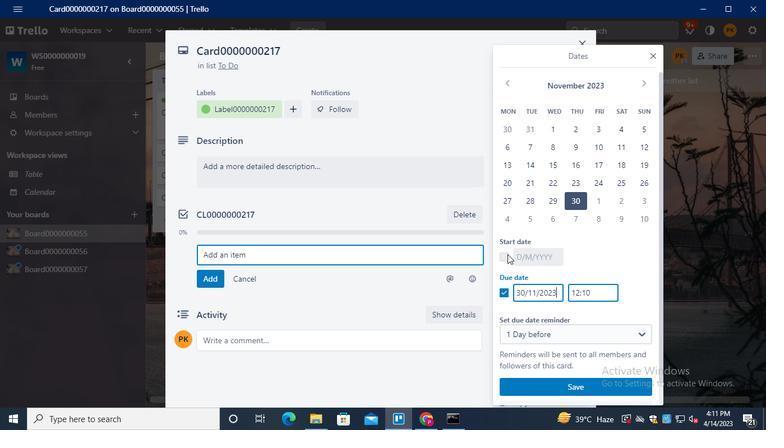 
Action: Mouse pressed left at (504, 254)
Screenshot: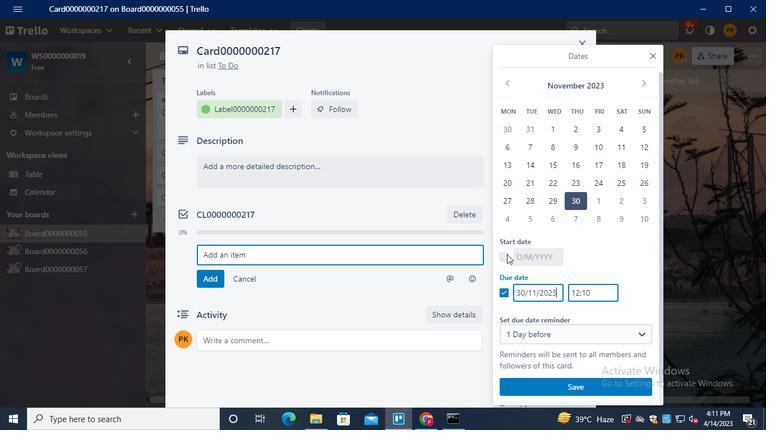
Action: Mouse moved to (507, 84)
Screenshot: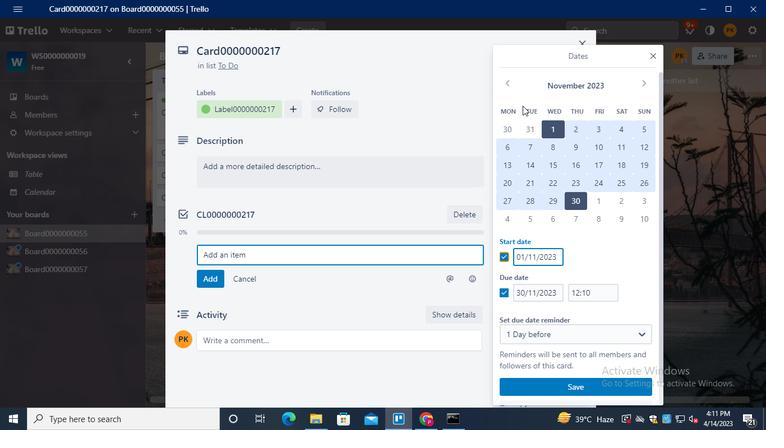 
Action: Mouse pressed left at (507, 84)
Screenshot: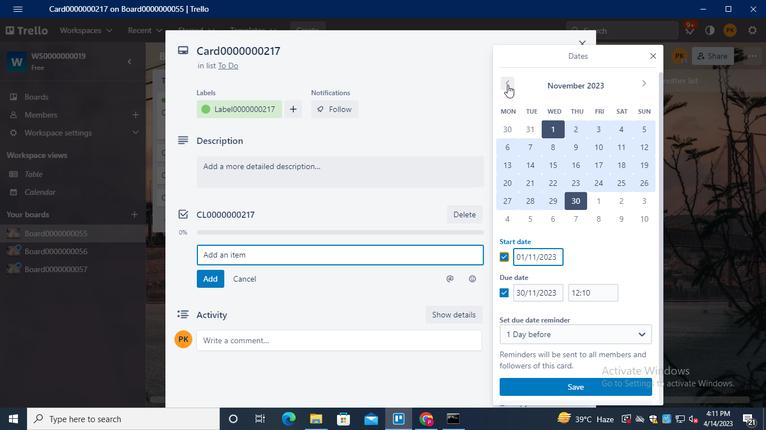 
Action: Mouse pressed left at (507, 84)
Screenshot: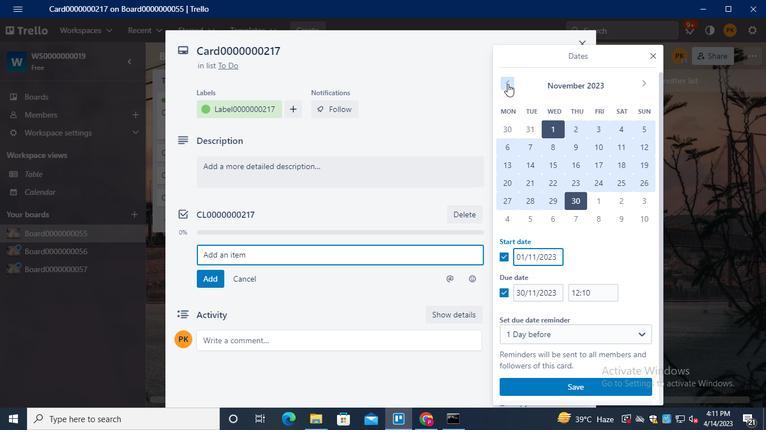 
Action: Mouse pressed left at (507, 84)
Screenshot: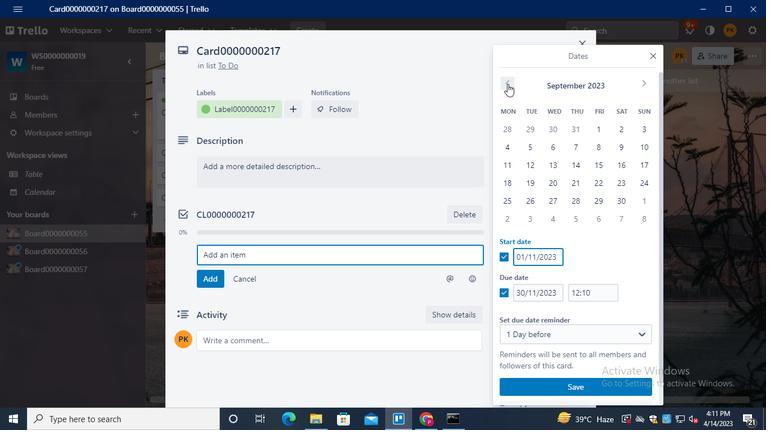 
Action: Mouse pressed left at (507, 84)
Screenshot: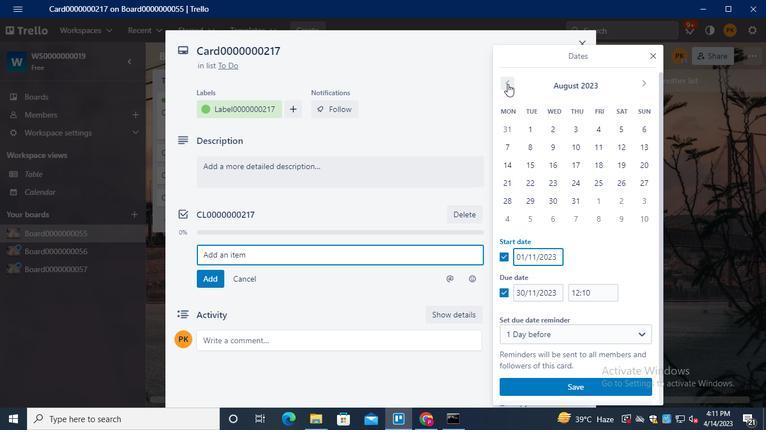 
Action: Mouse moved to (505, 81)
Screenshot: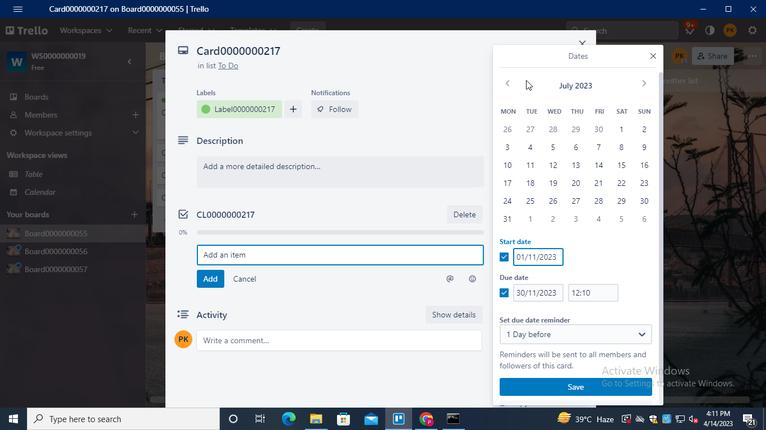 
Action: Mouse pressed left at (505, 81)
Screenshot: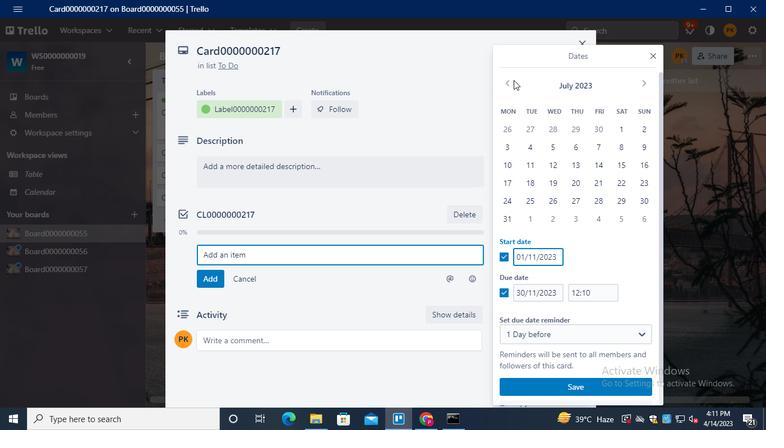 
Action: Mouse pressed left at (505, 81)
Screenshot: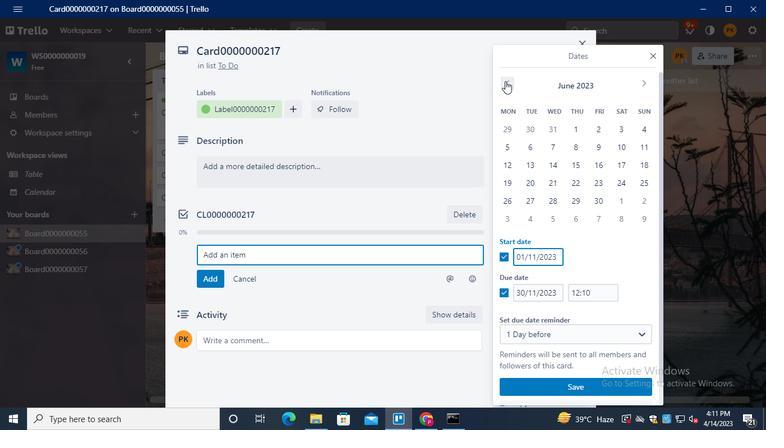 
Action: Mouse moved to (500, 83)
Screenshot: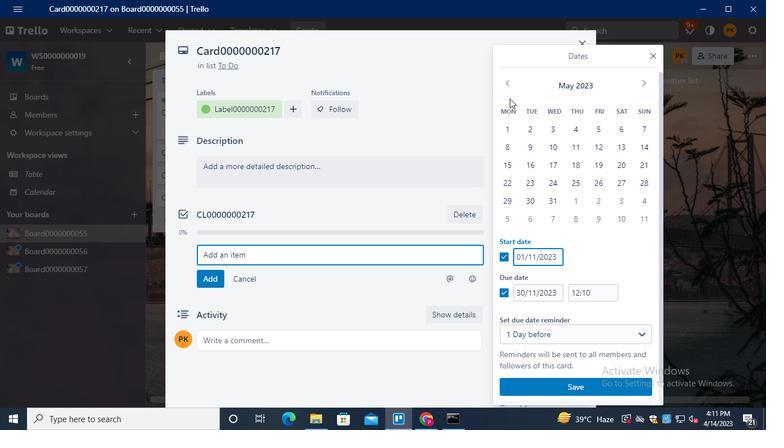 
Action: Mouse pressed left at (500, 83)
Screenshot: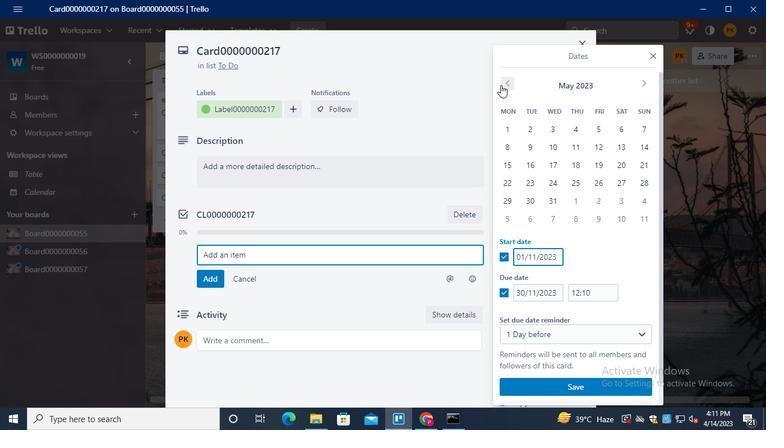
Action: Mouse moved to (623, 150)
Screenshot: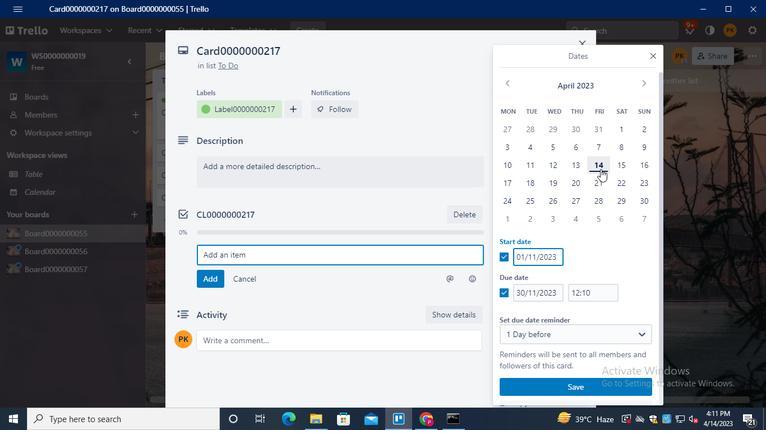 
Action: Mouse pressed left at (623, 150)
Screenshot: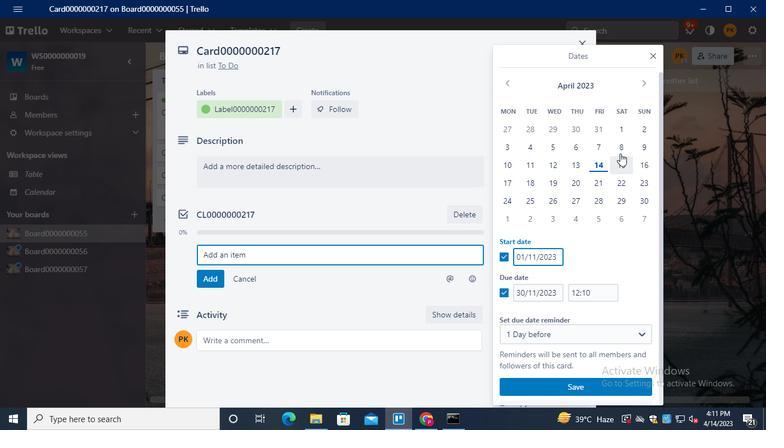 
Action: Mouse moved to (636, 200)
Screenshot: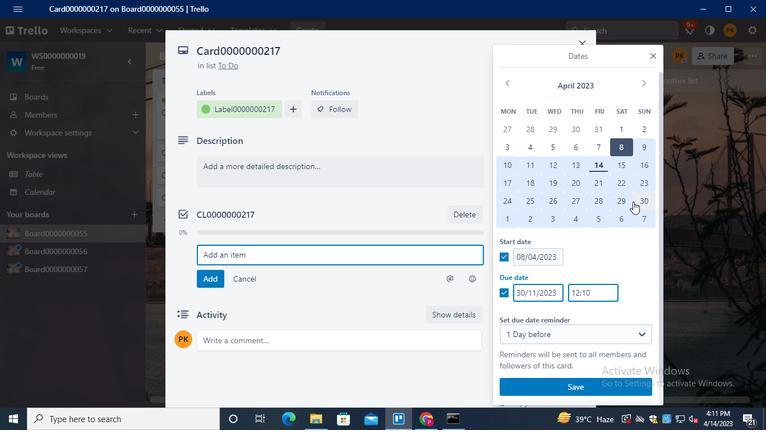 
Action: Mouse pressed left at (636, 200)
Screenshot: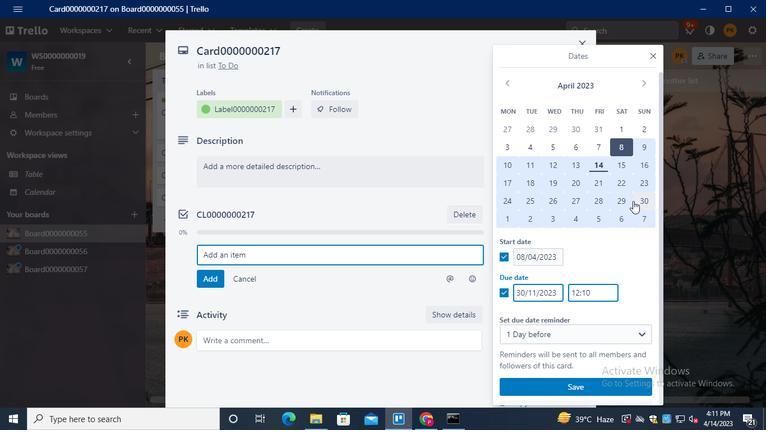 
Action: Mouse moved to (573, 383)
Screenshot: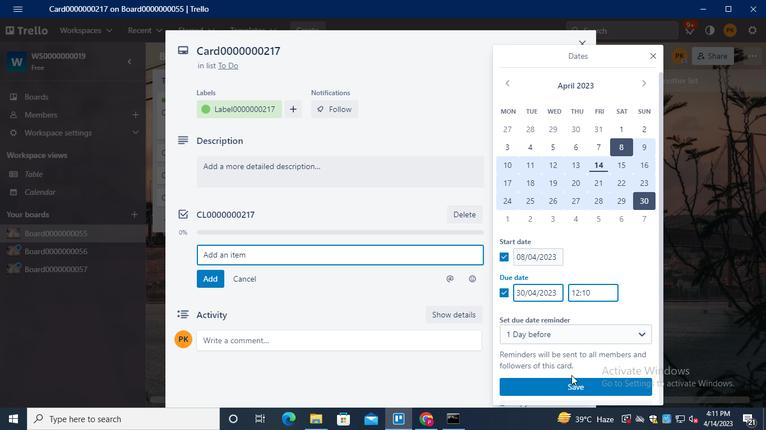 
Action: Mouse pressed left at (573, 383)
Screenshot: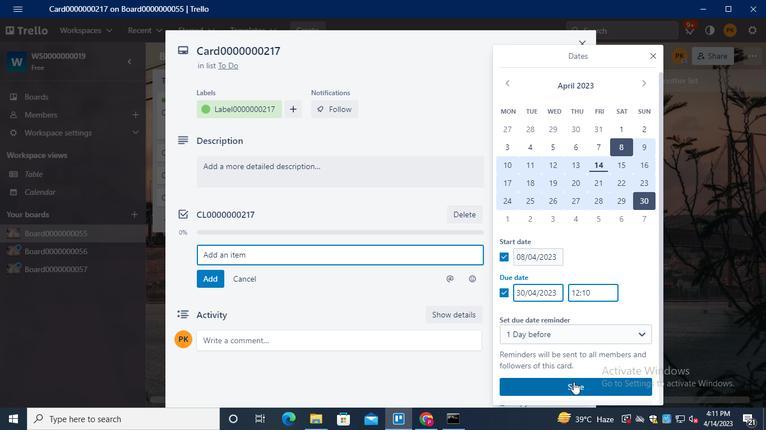 
Action: Mouse moved to (348, 244)
Screenshot: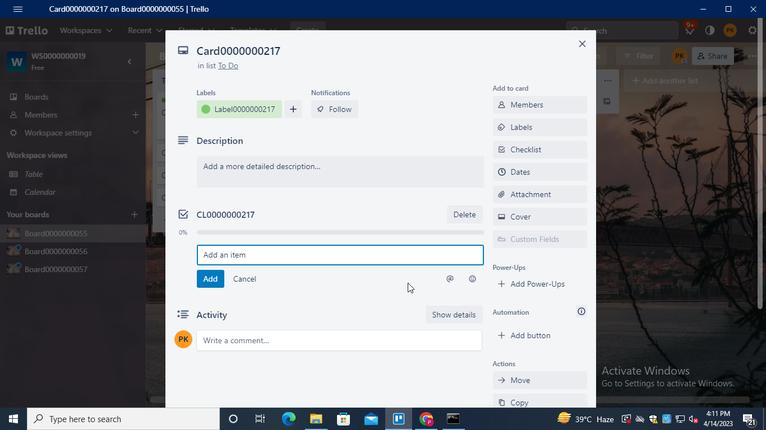 
Action: Keyboard Key.alt_l
Screenshot: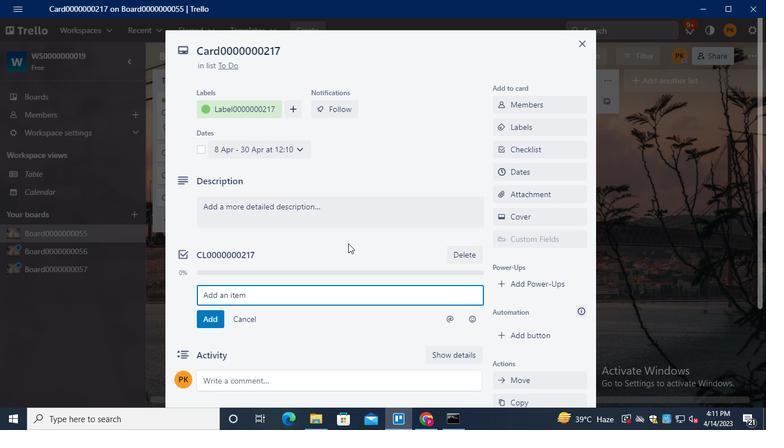 
Action: Keyboard Key.tab
Screenshot: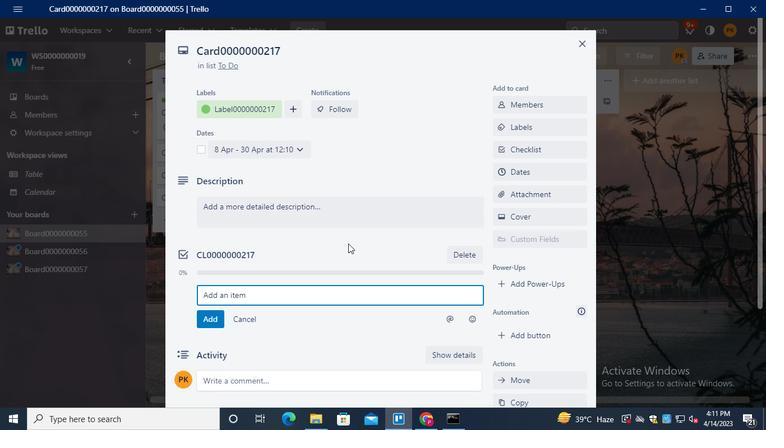 
Action: Mouse moved to (567, 42)
Screenshot: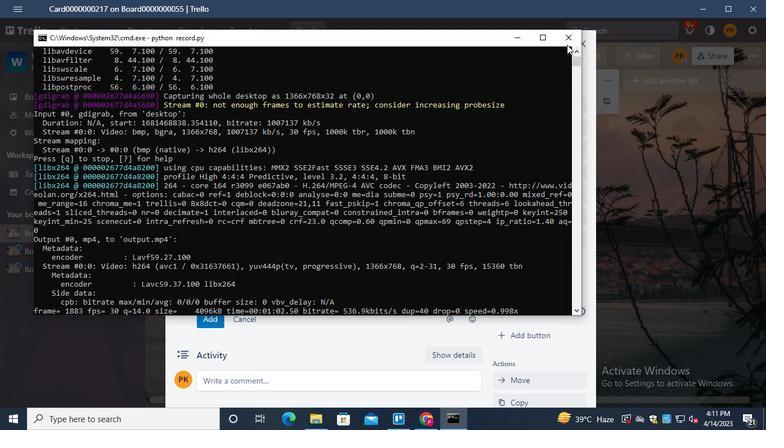 
Action: Mouse pressed left at (567, 42)
Screenshot: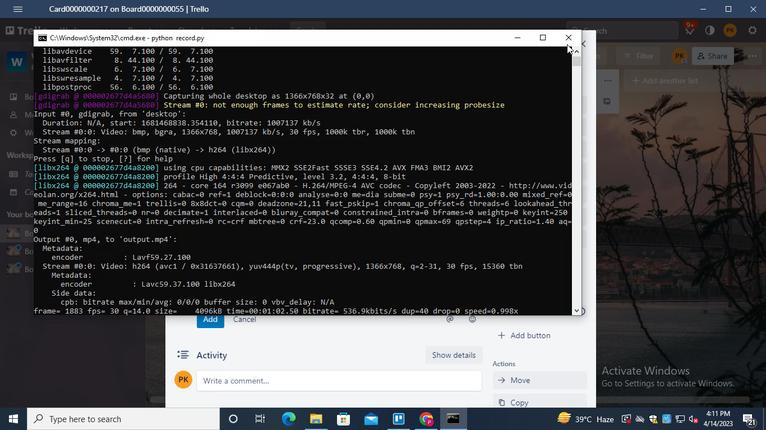 
